 Task: Find a place to stay in Nev'yansk, Russia, for 5 guests from 2nd to 9th June, with a price range of ₹7000 to ₹13000, 2 bedrooms, 5 beds, 2 bathrooms, Wifi, Washing machine, and self check-in.
Action: Mouse moved to (502, 119)
Screenshot: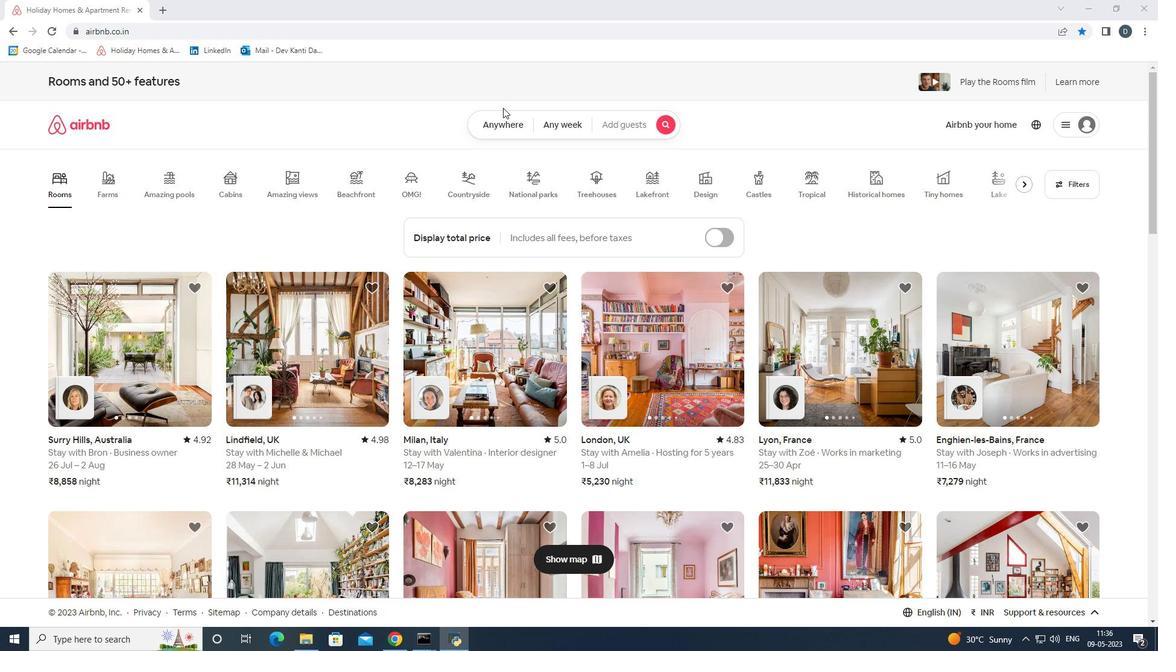
Action: Mouse pressed left at (502, 119)
Screenshot: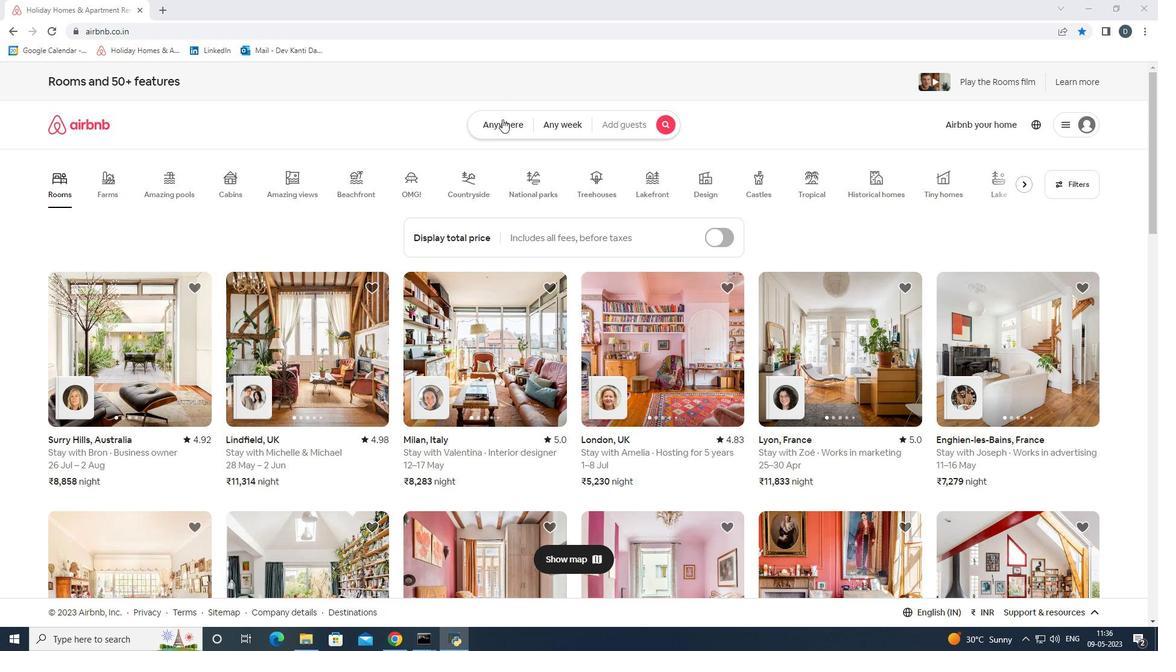 
Action: Mouse moved to (427, 171)
Screenshot: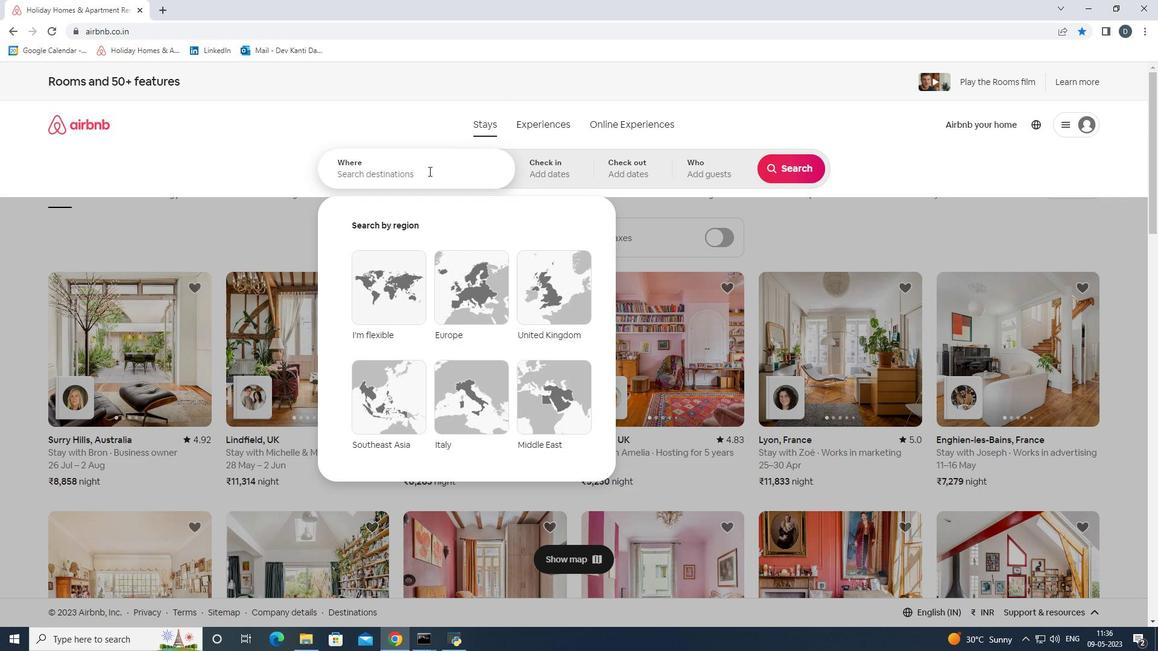 
Action: Mouse pressed left at (427, 171)
Screenshot: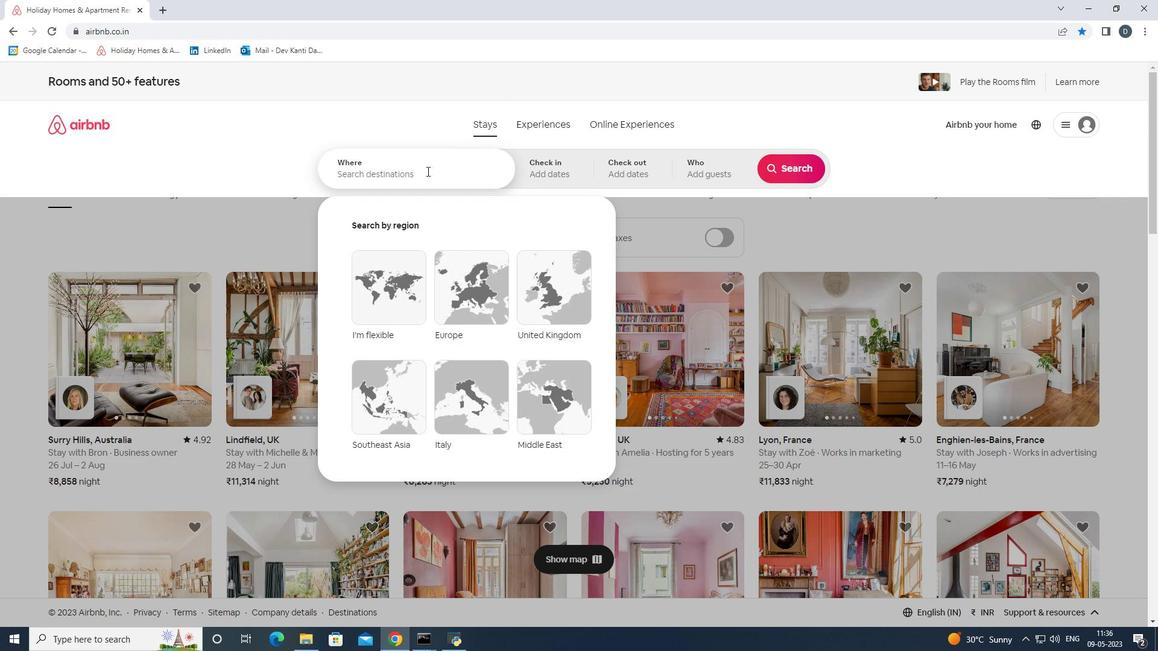 
Action: Key pressed <Key.shift>Nev'<Key.shift><Key.shift><Key.shift><Key.shift><Key.shift><Key.shift><Key.shift><Key.shift><Key.shift>yansk,<Key.shift><Key.shift><Key.shift><Key.shift><Key.shift><Key.shift><Key.shift><Key.shift><Key.shift><Key.shift><Key.shift><Key.shift><Key.shift><Key.shift>Russo<Key.backspace>ia<Key.enter>
Screenshot: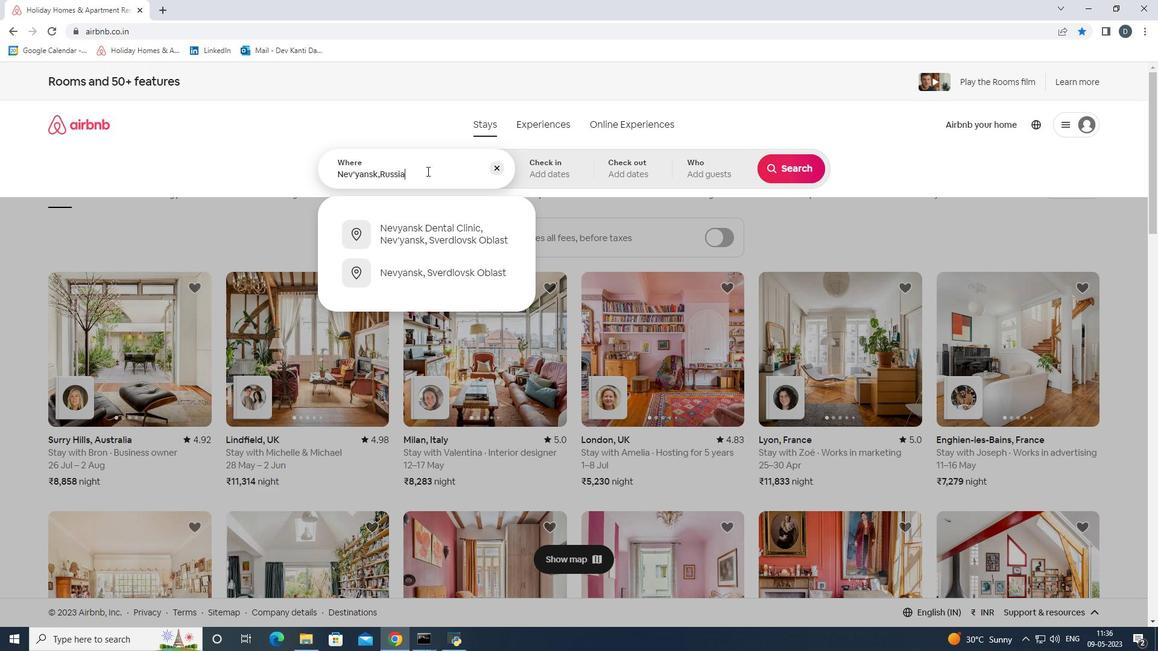 
Action: Mouse moved to (744, 315)
Screenshot: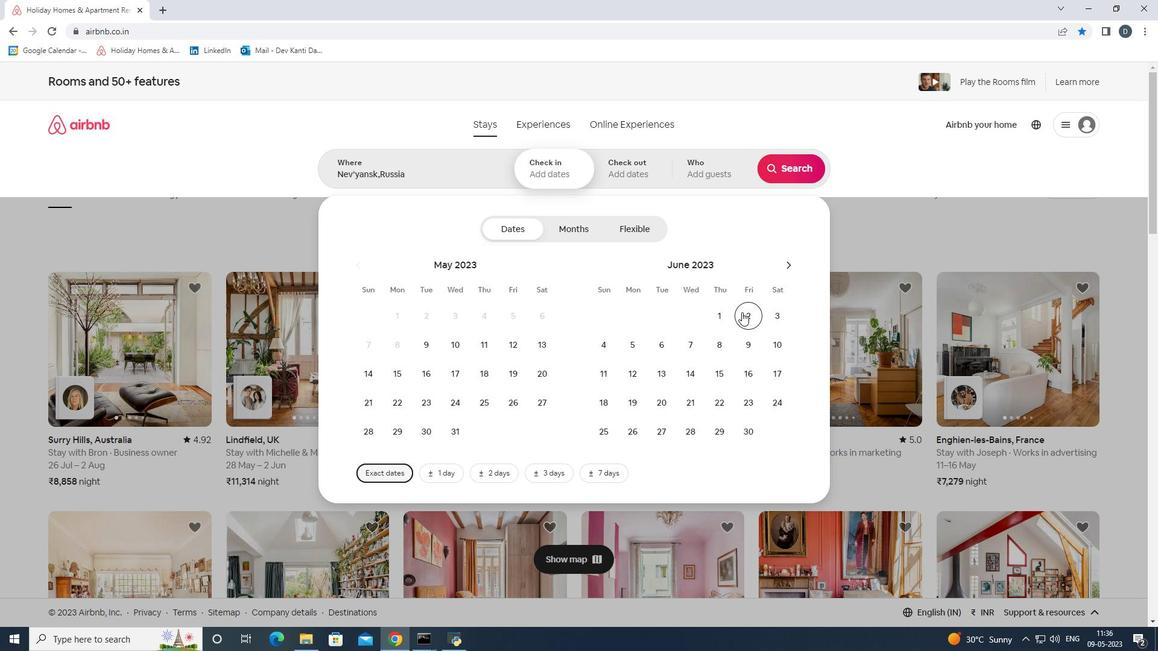 
Action: Mouse pressed left at (744, 315)
Screenshot: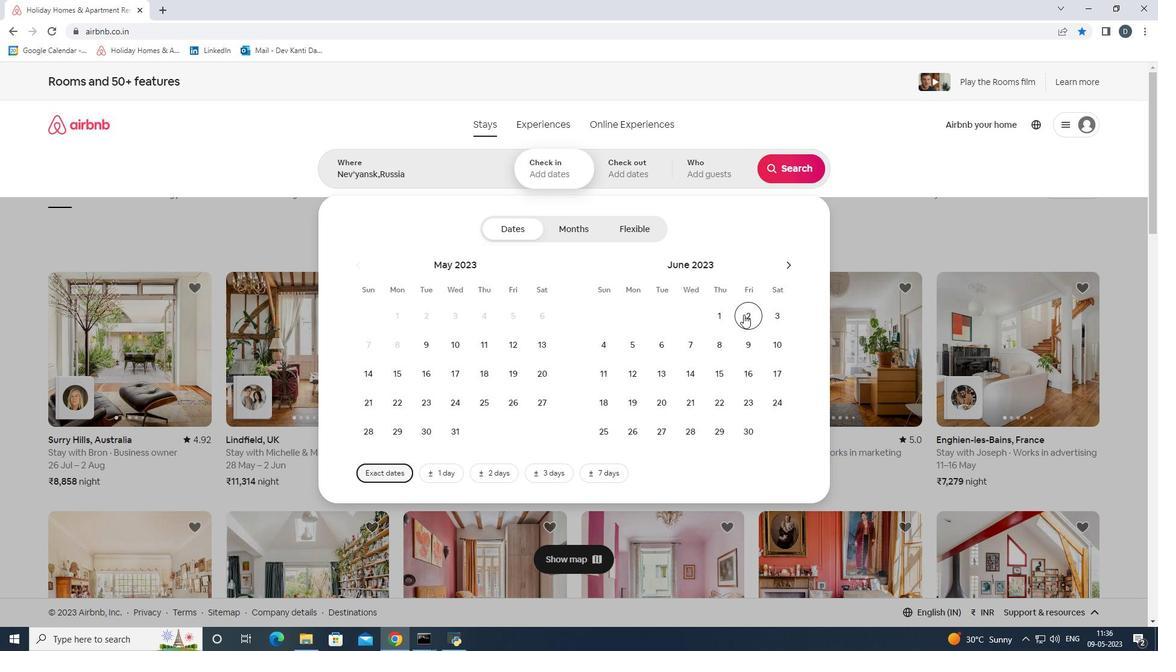 
Action: Mouse moved to (745, 340)
Screenshot: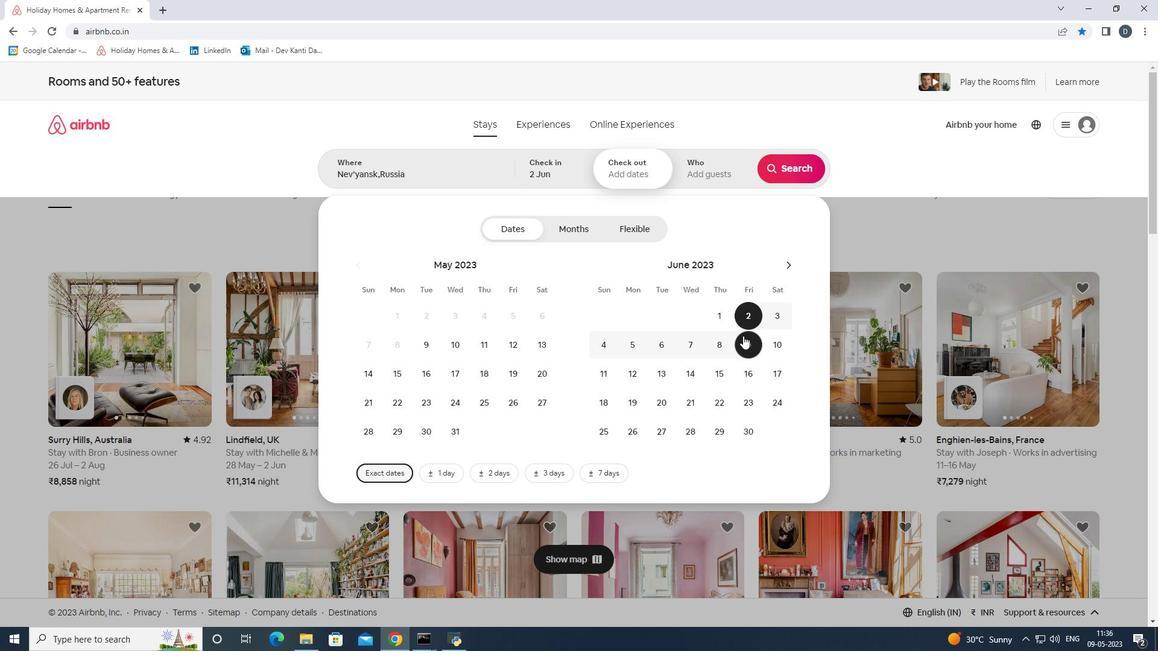 
Action: Mouse pressed left at (745, 340)
Screenshot: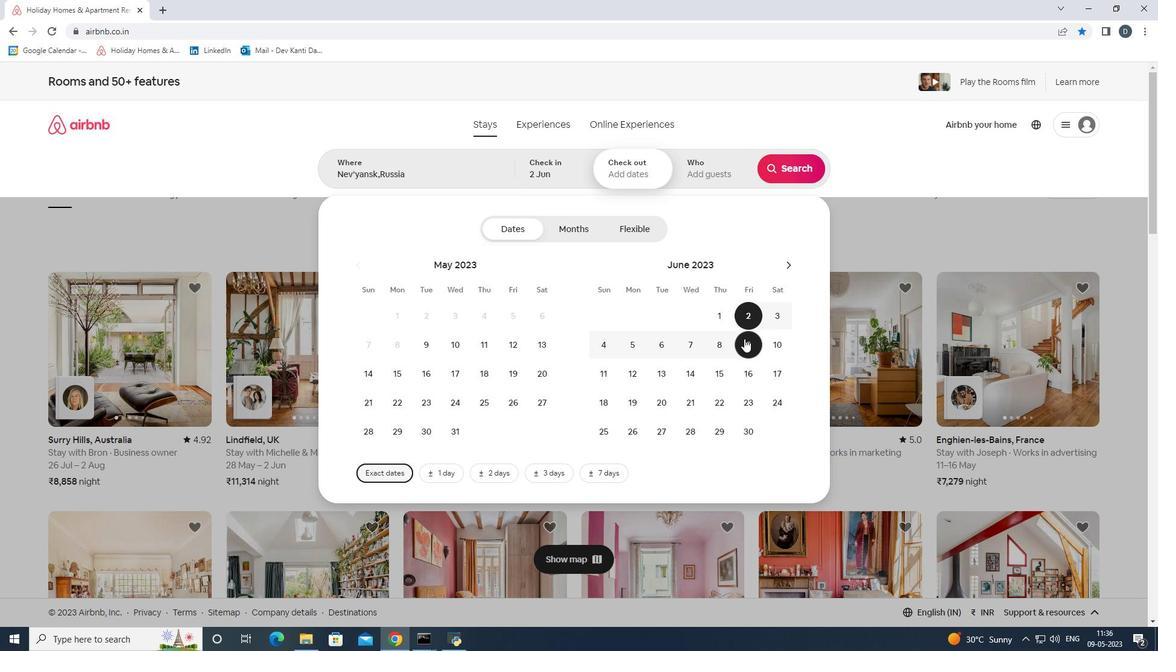 
Action: Mouse moved to (715, 179)
Screenshot: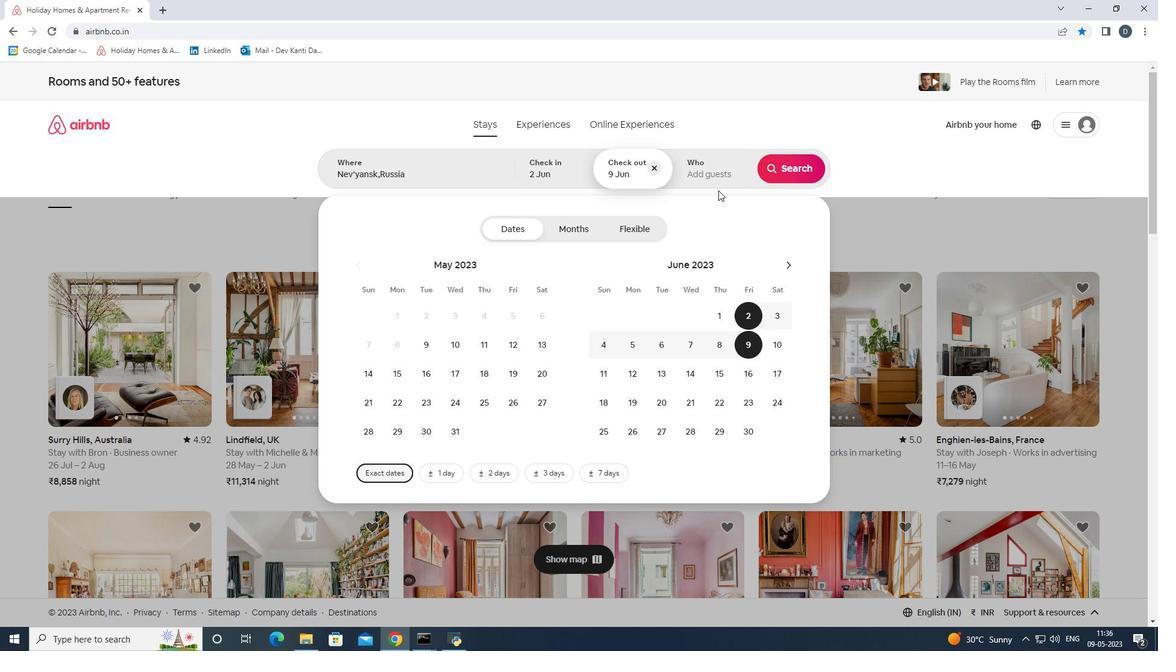 
Action: Mouse pressed left at (715, 179)
Screenshot: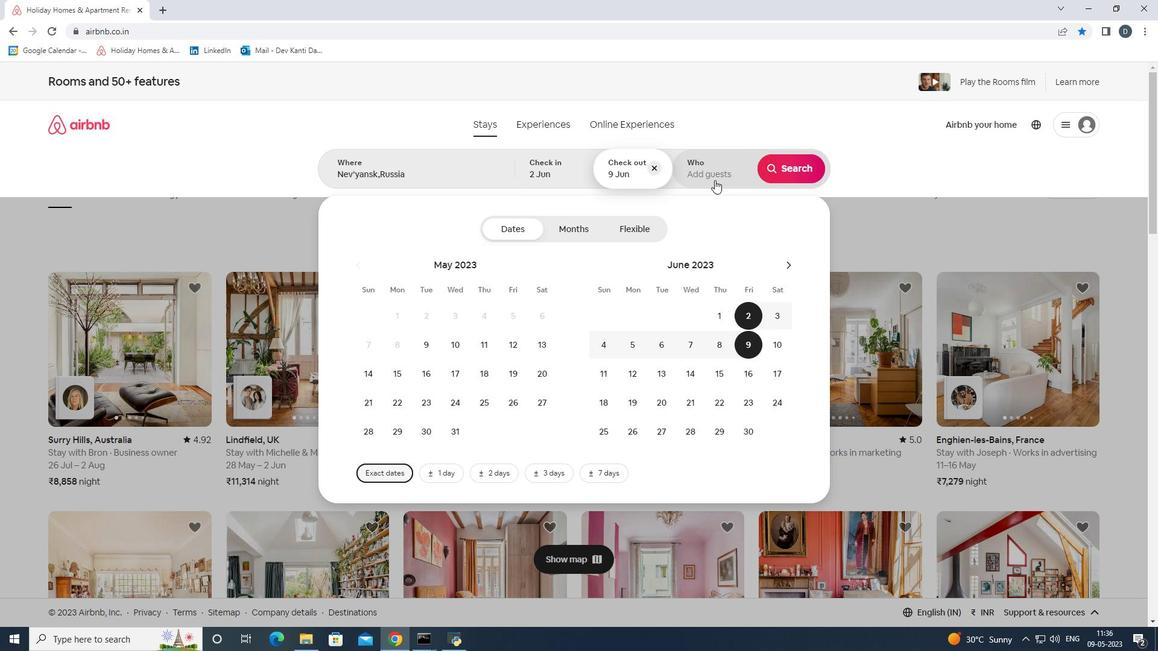
Action: Mouse moved to (793, 234)
Screenshot: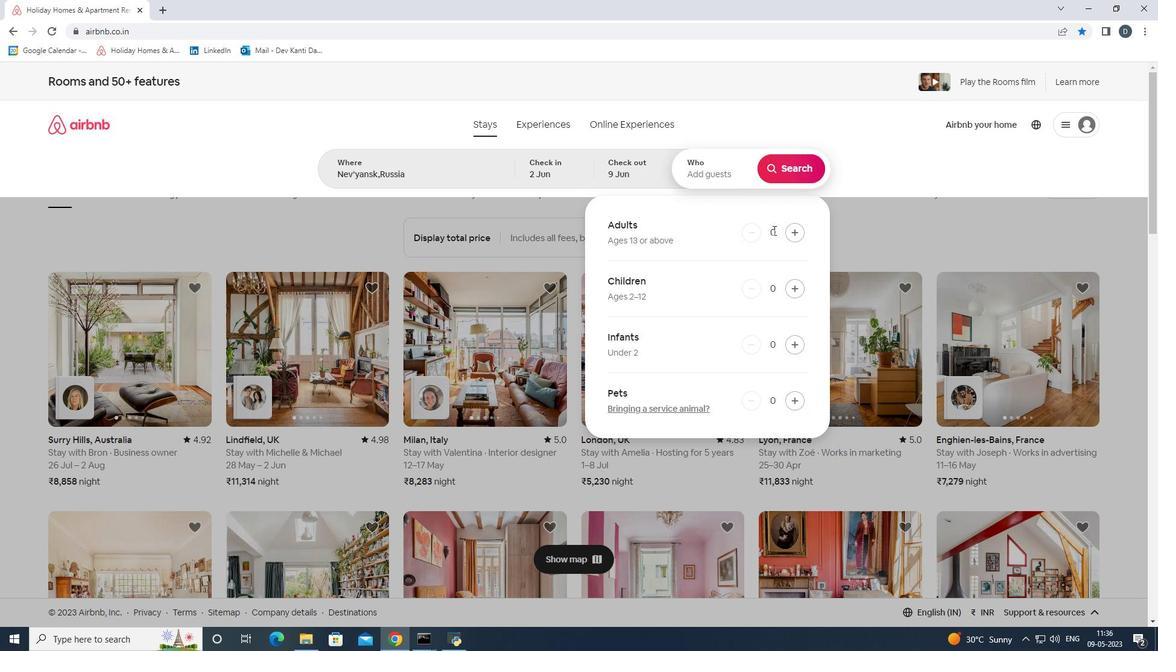 
Action: Mouse pressed left at (793, 234)
Screenshot: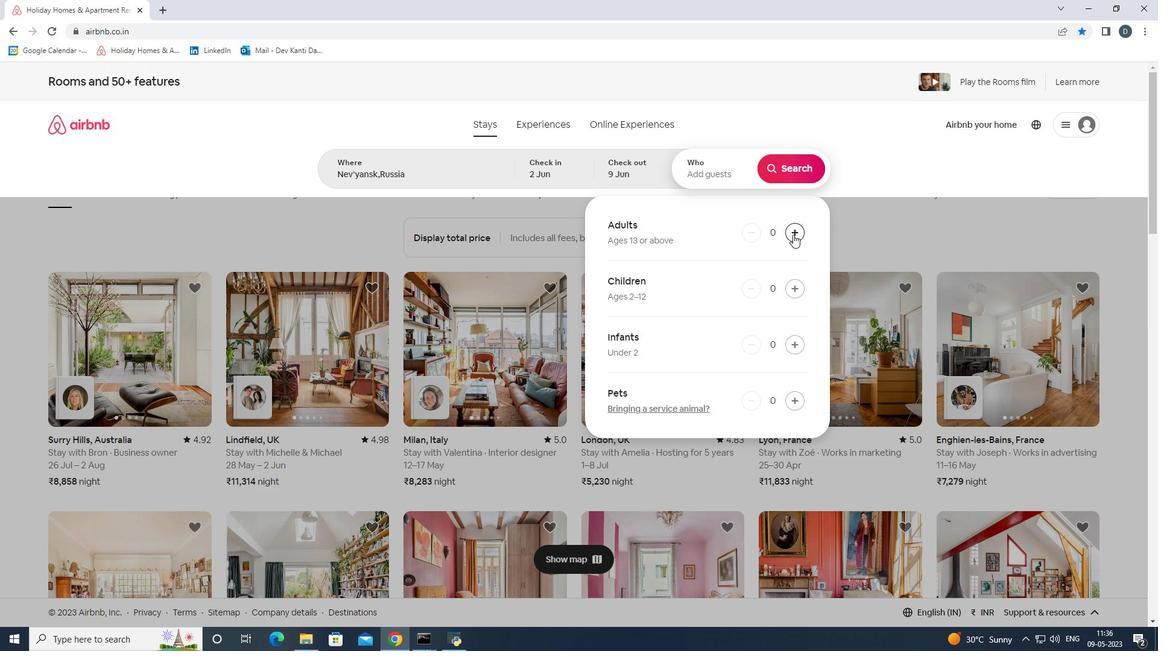 
Action: Mouse pressed left at (793, 234)
Screenshot: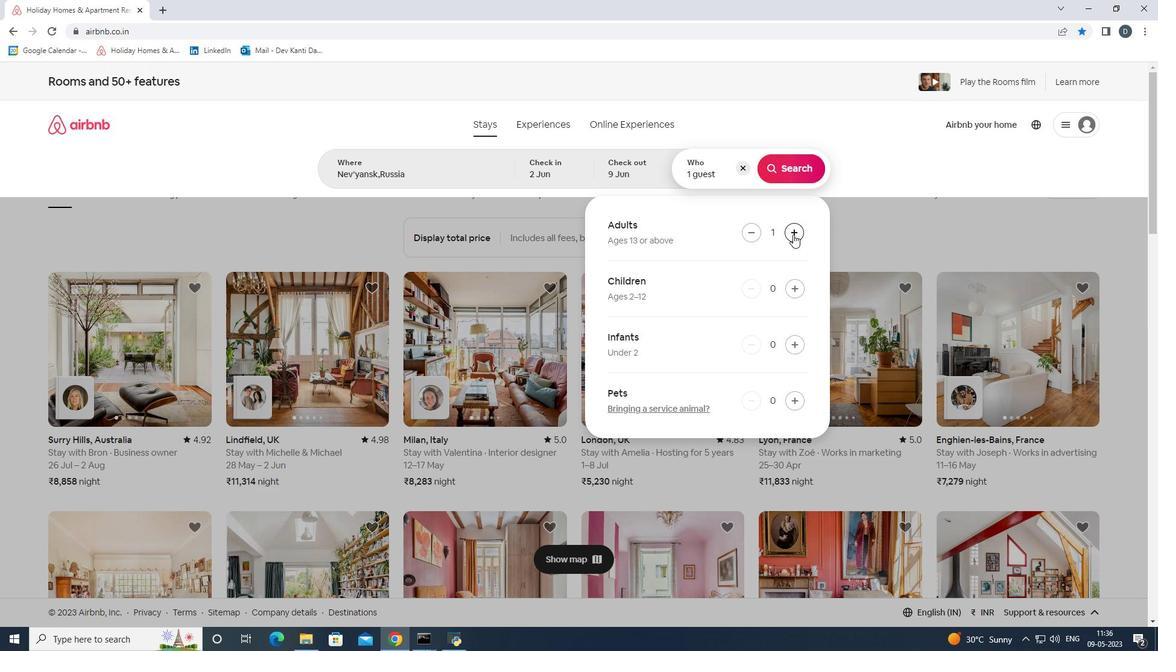 
Action: Mouse pressed left at (793, 234)
Screenshot: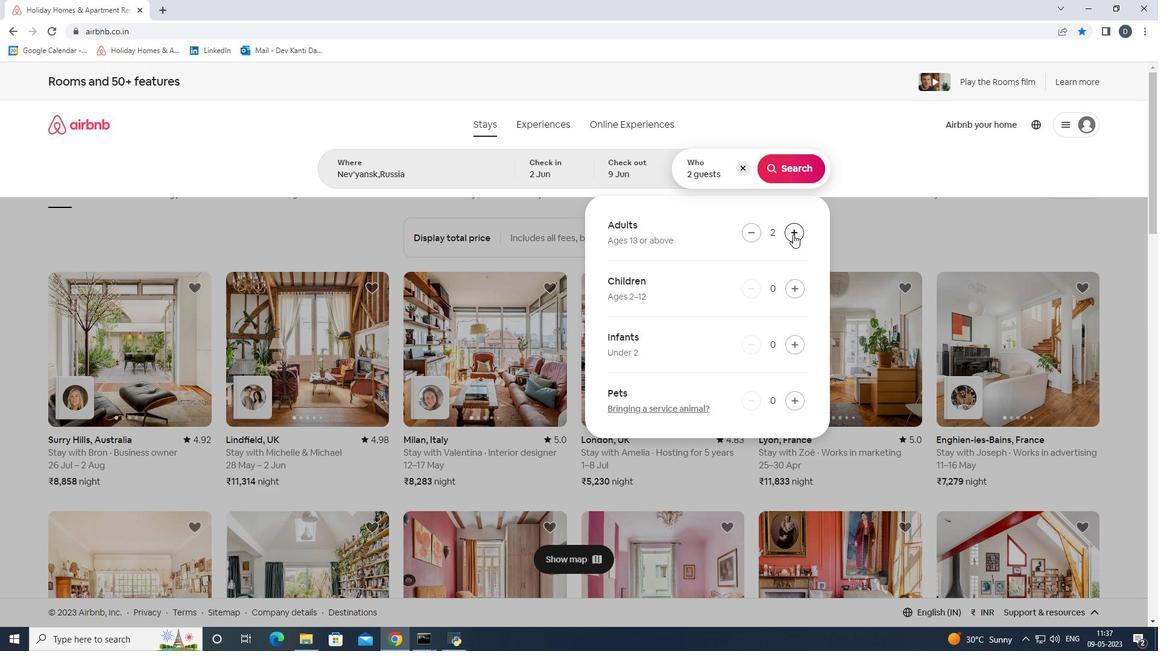 
Action: Mouse pressed left at (793, 234)
Screenshot: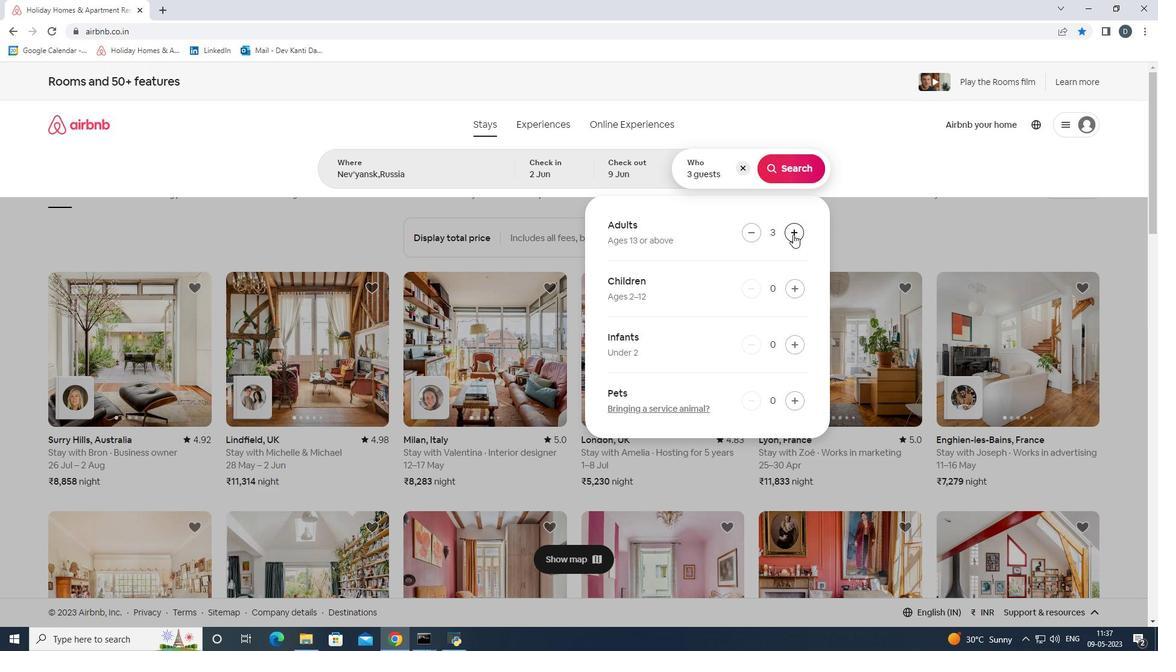 
Action: Mouse pressed left at (793, 234)
Screenshot: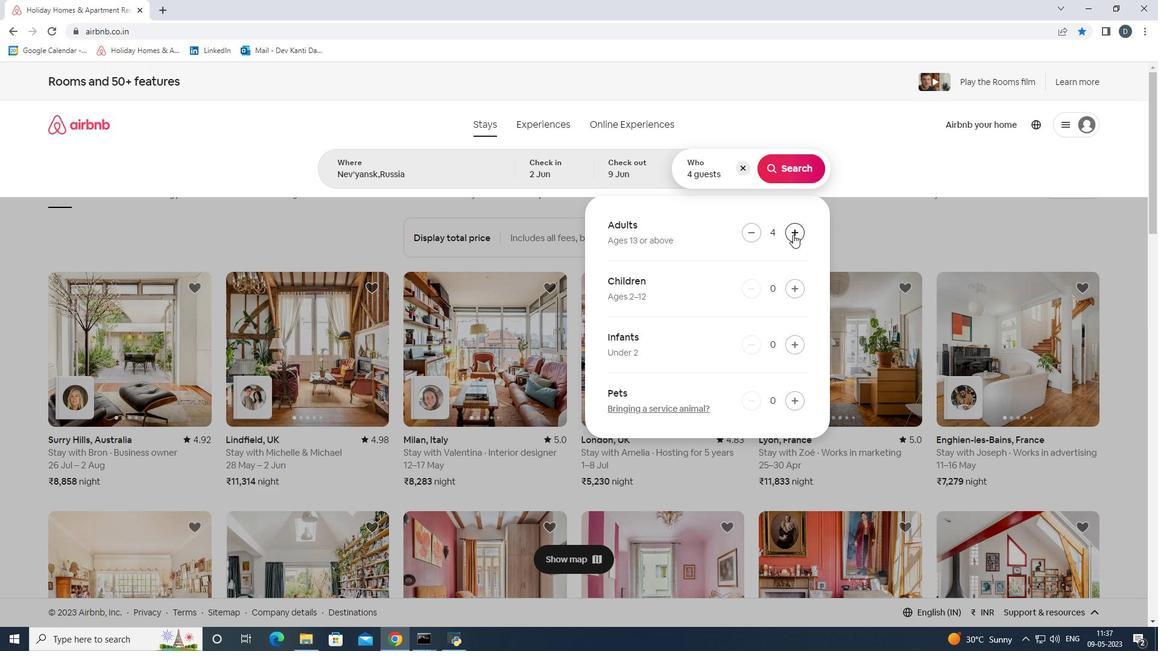 
Action: Mouse moved to (794, 167)
Screenshot: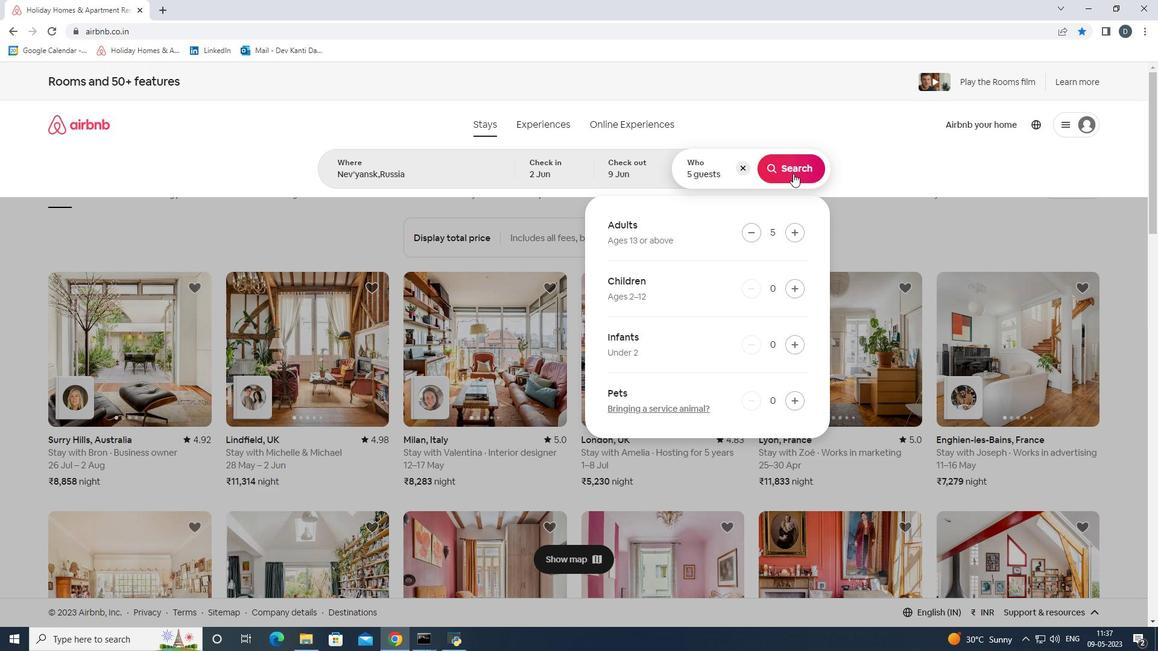 
Action: Mouse pressed left at (794, 167)
Screenshot: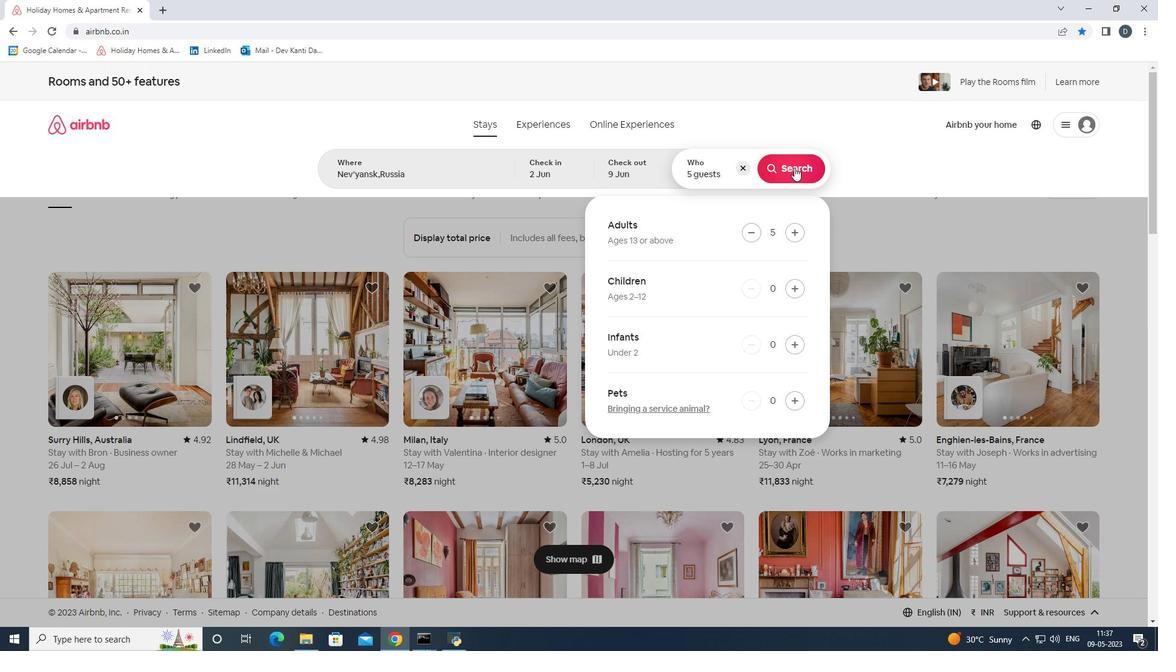 
Action: Mouse moved to (1098, 132)
Screenshot: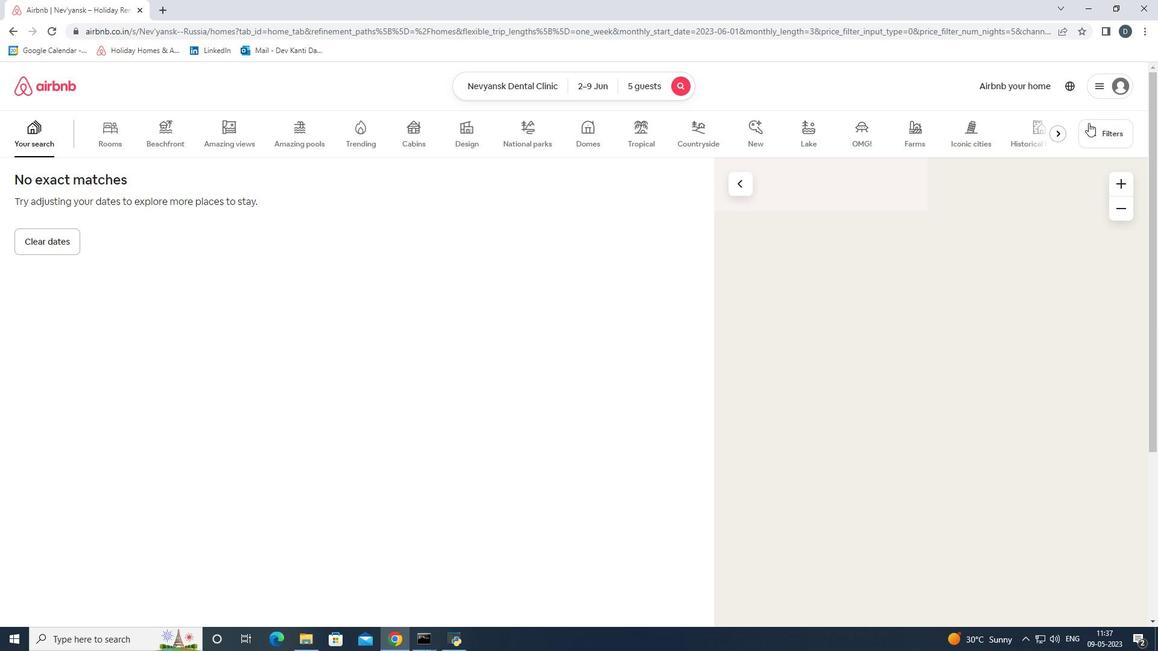 
Action: Mouse pressed left at (1098, 132)
Screenshot: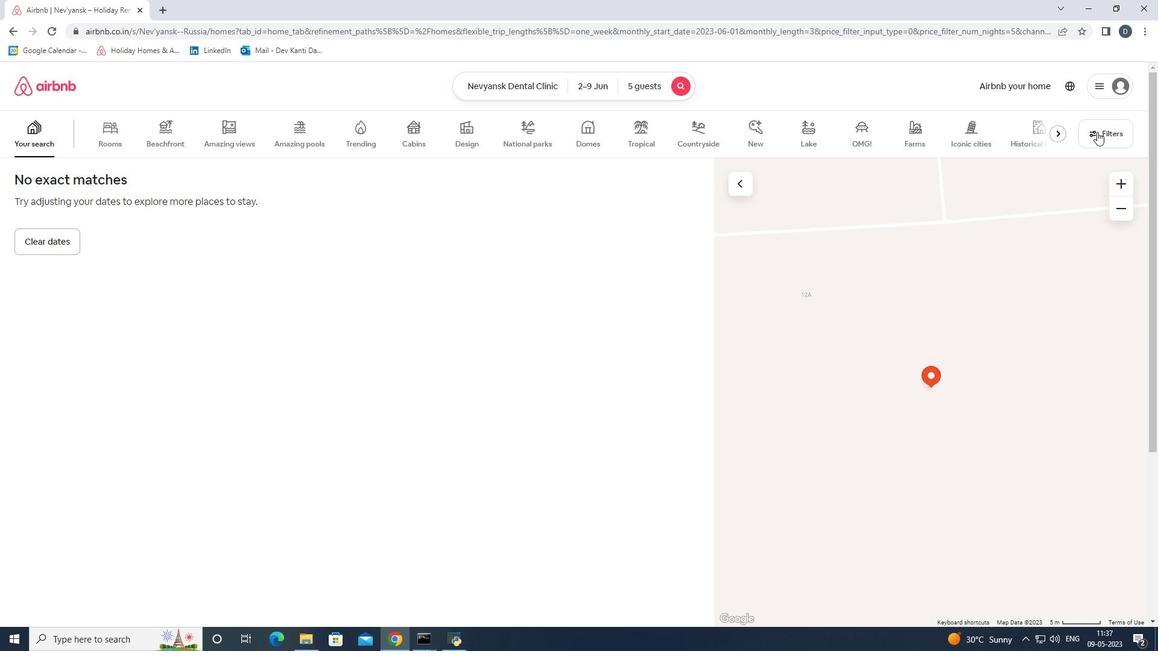 
Action: Mouse moved to (492, 426)
Screenshot: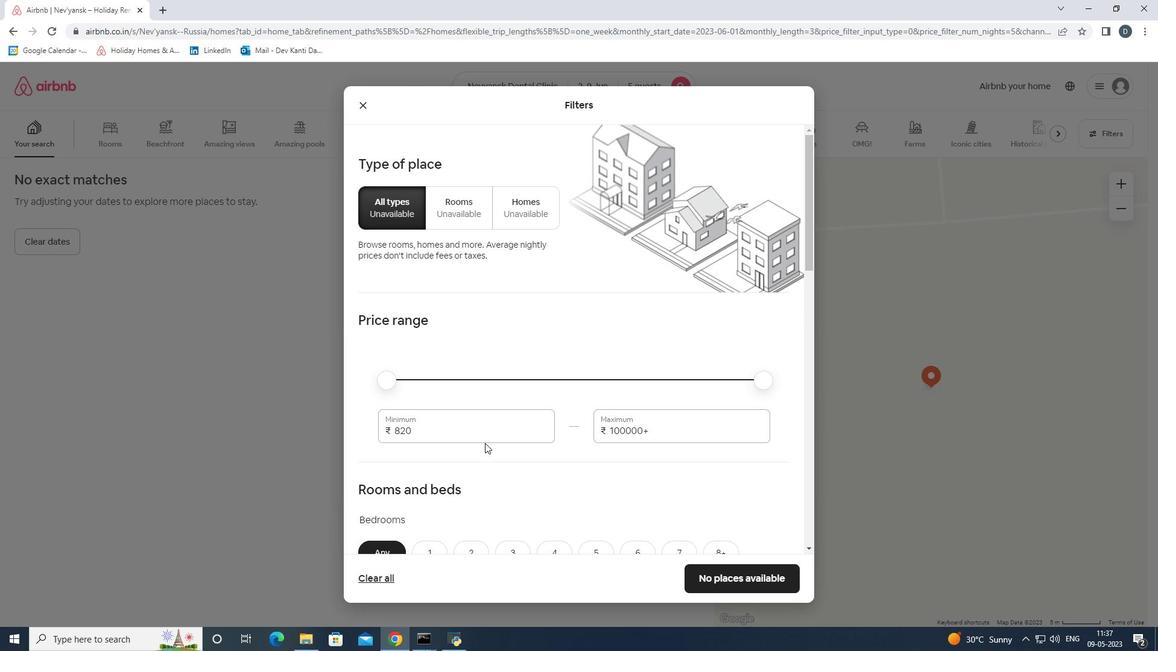 
Action: Mouse pressed left at (492, 426)
Screenshot: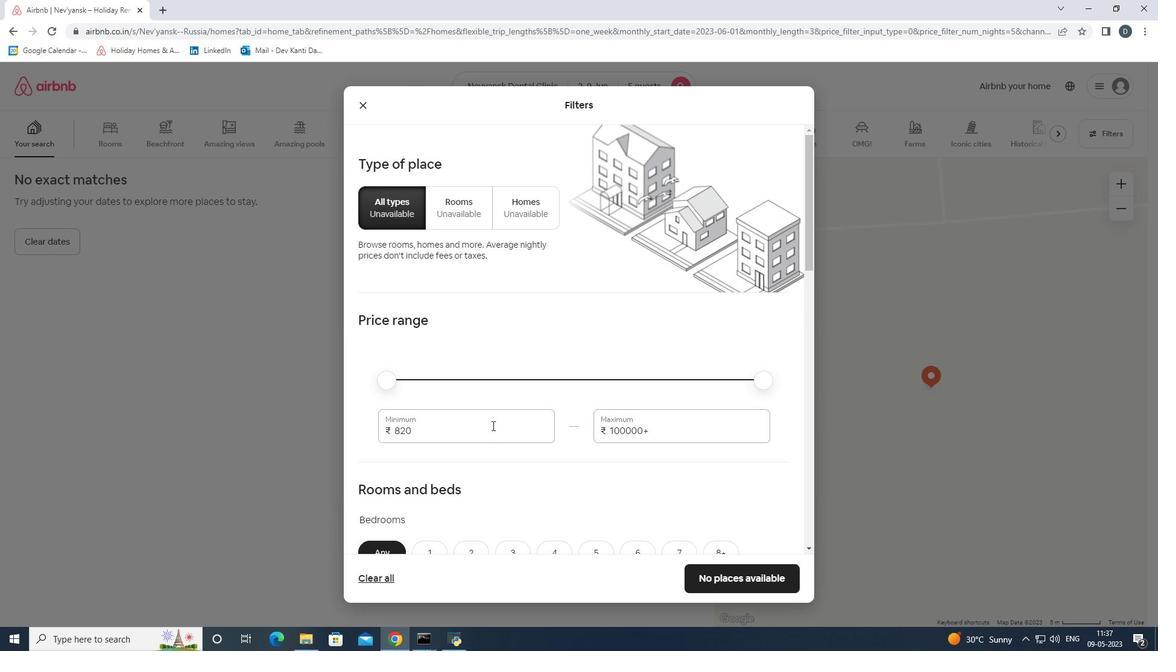 
Action: Mouse pressed left at (492, 426)
Screenshot: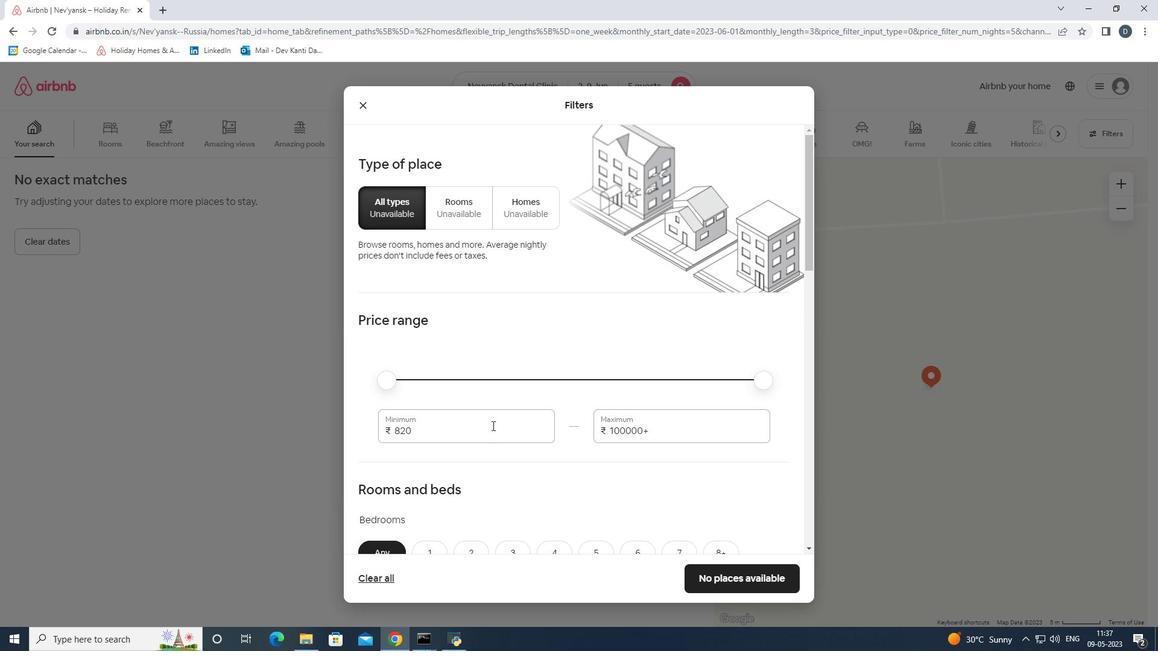 
Action: Key pressed 7000<Key.tab>13000
Screenshot: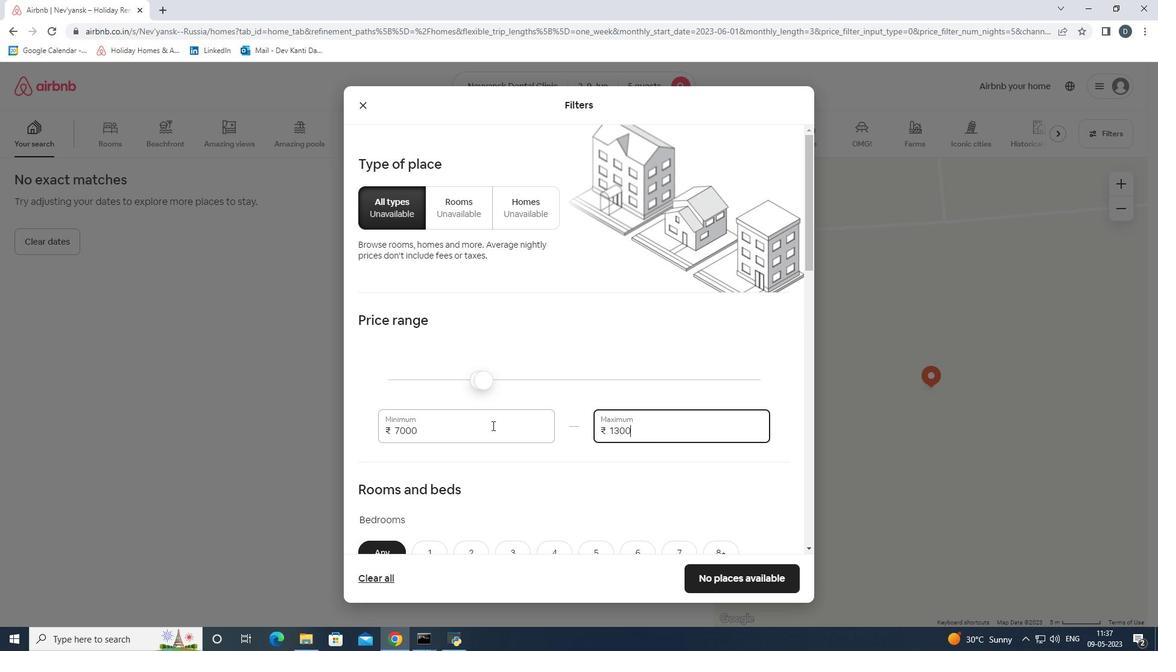 
Action: Mouse scrolled (492, 425) with delta (0, 0)
Screenshot: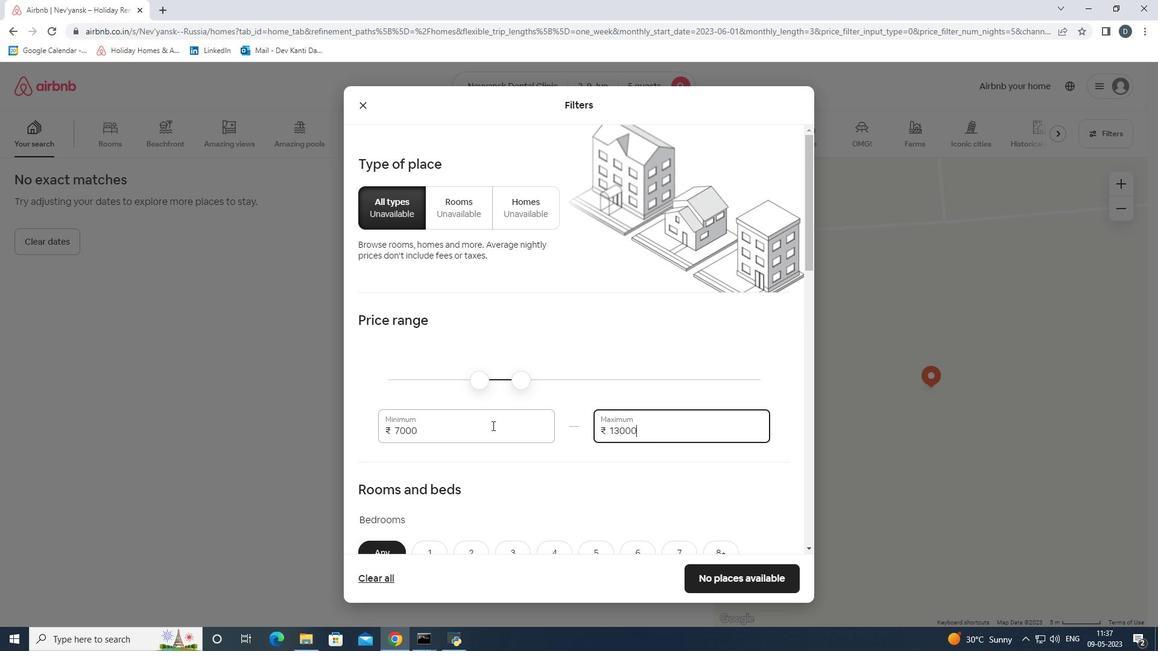 
Action: Mouse scrolled (492, 425) with delta (0, 0)
Screenshot: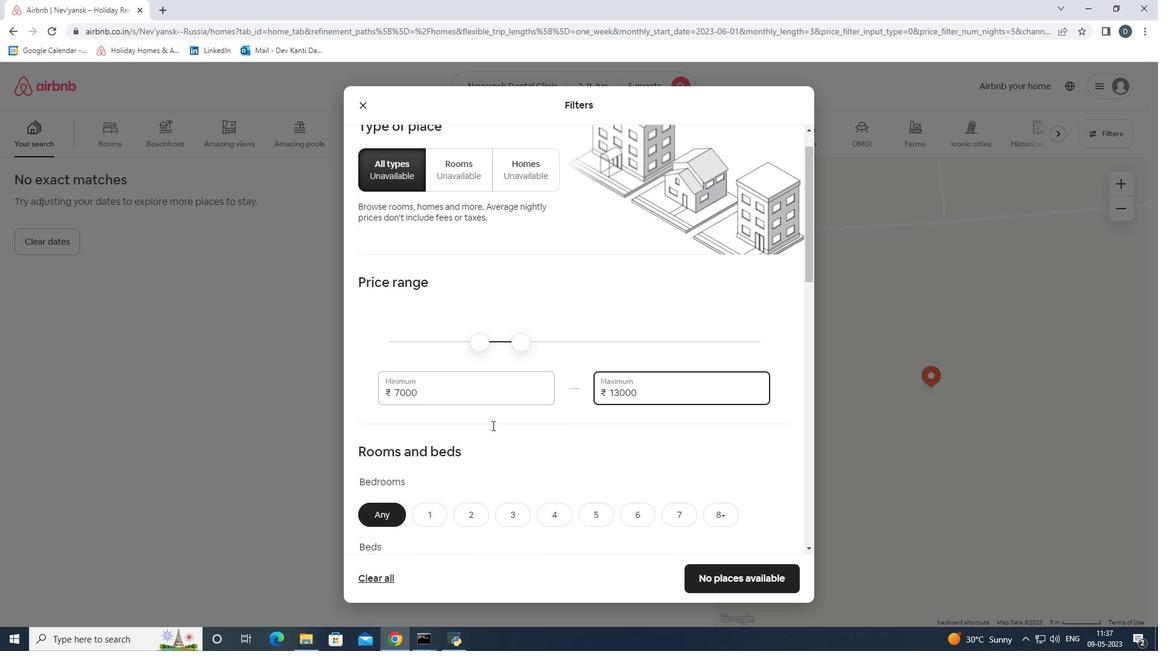 
Action: Mouse scrolled (492, 425) with delta (0, 0)
Screenshot: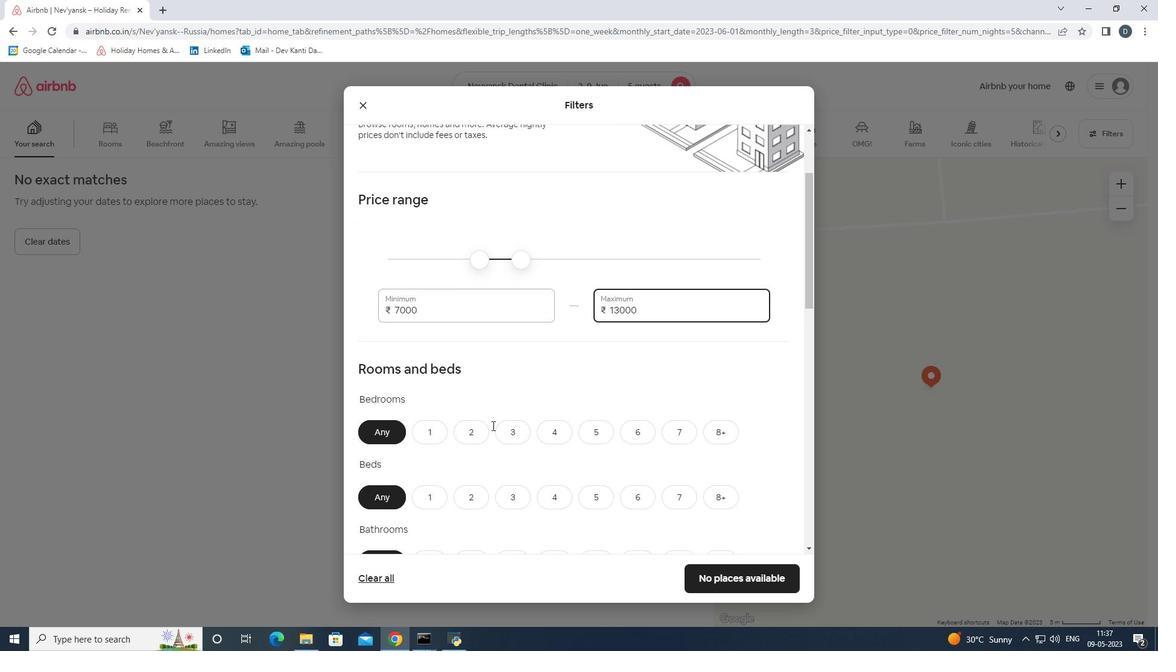 
Action: Mouse moved to (476, 376)
Screenshot: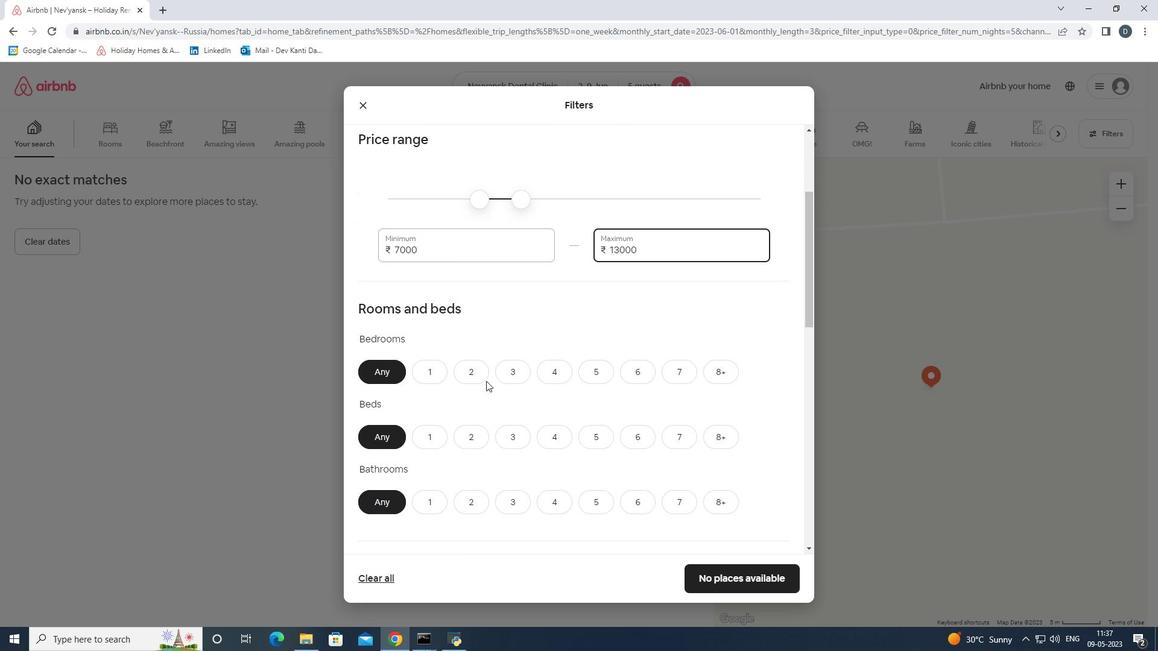 
Action: Mouse pressed left at (476, 376)
Screenshot: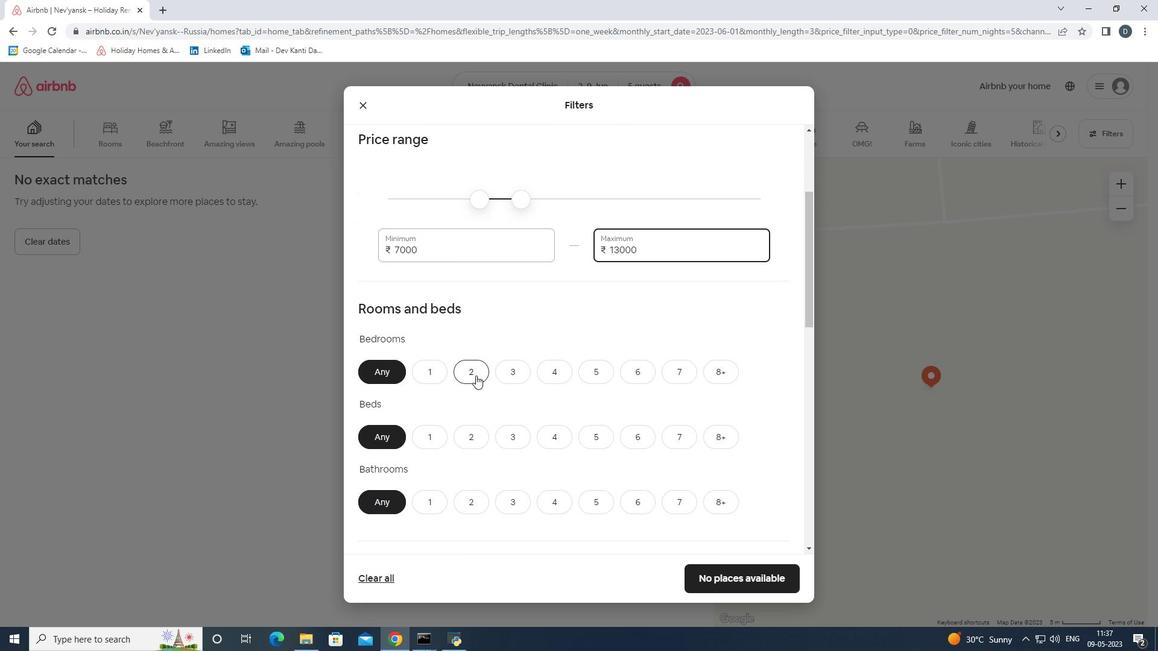 
Action: Mouse moved to (593, 438)
Screenshot: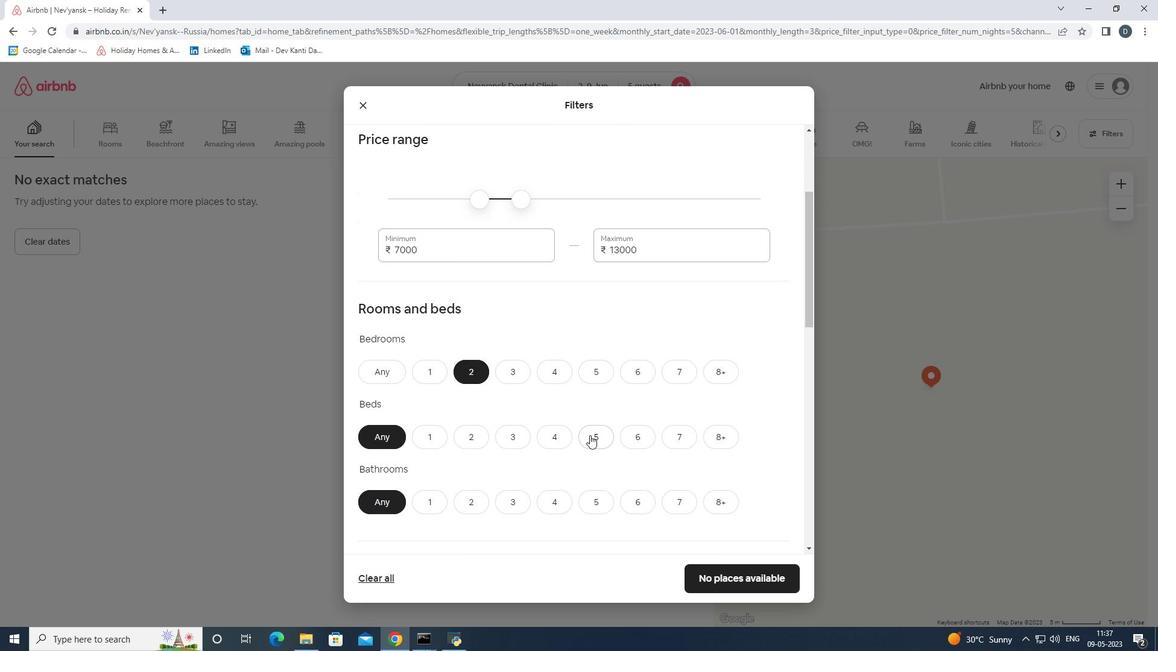 
Action: Mouse pressed left at (593, 438)
Screenshot: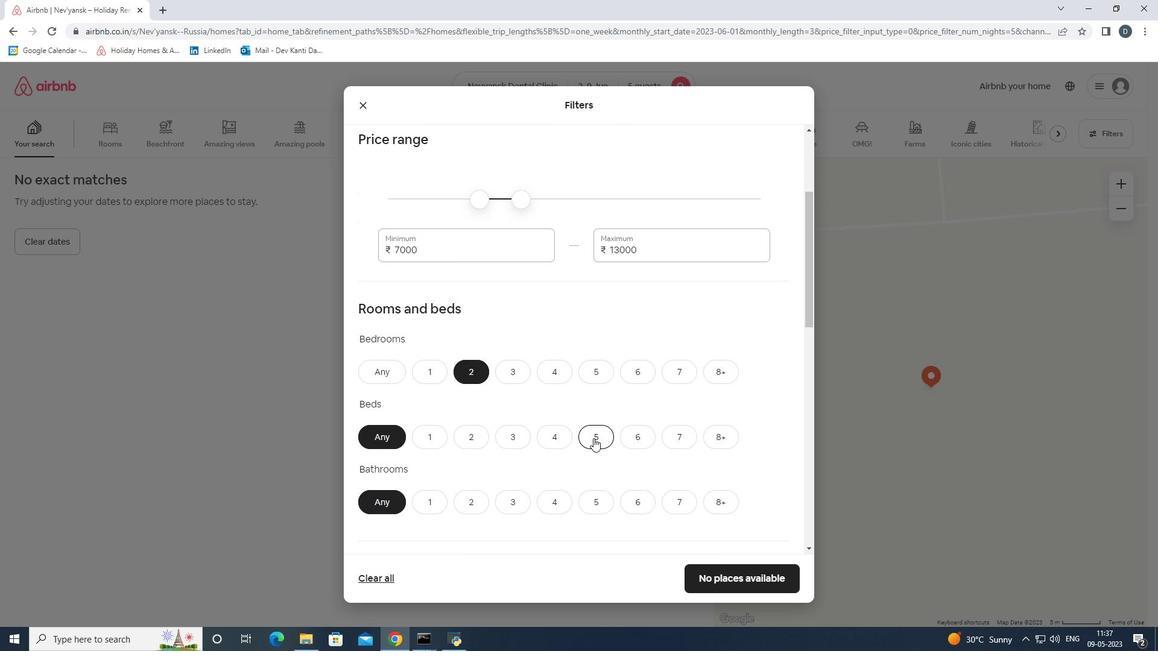
Action: Mouse moved to (471, 504)
Screenshot: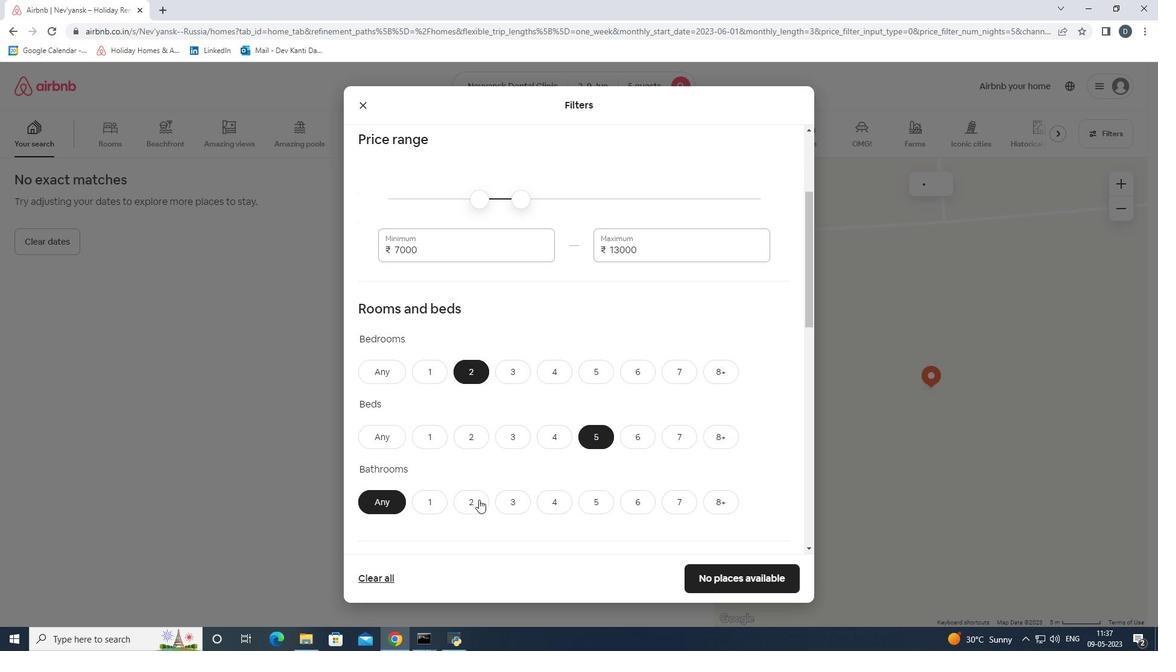 
Action: Mouse pressed left at (471, 504)
Screenshot: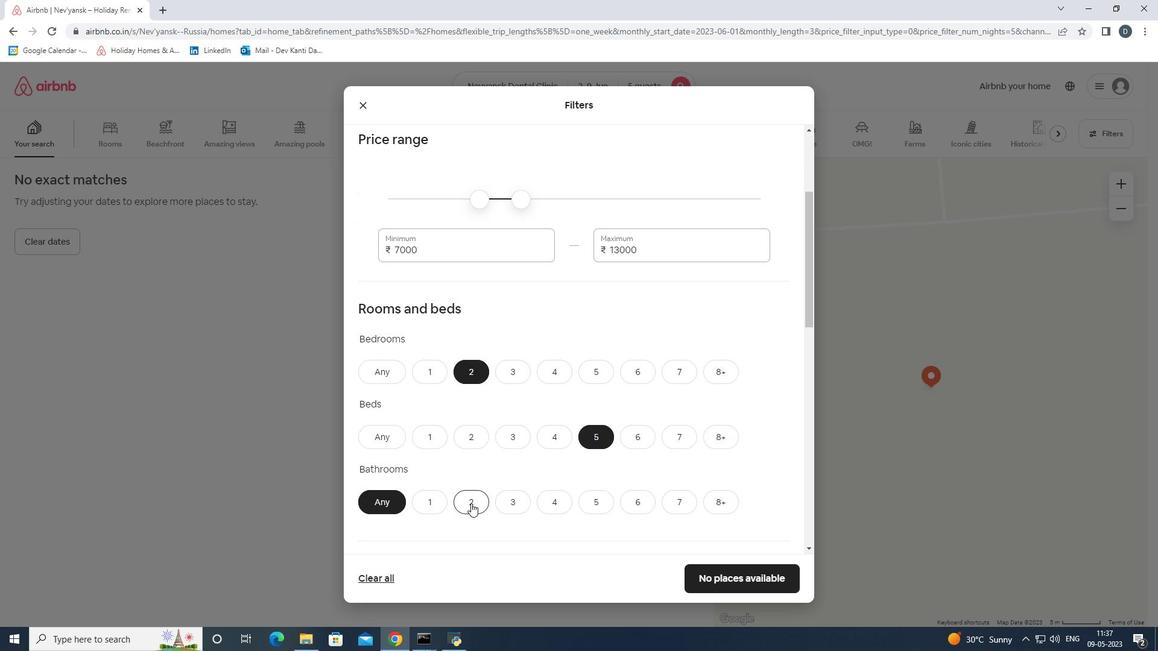 
Action: Mouse moved to (490, 488)
Screenshot: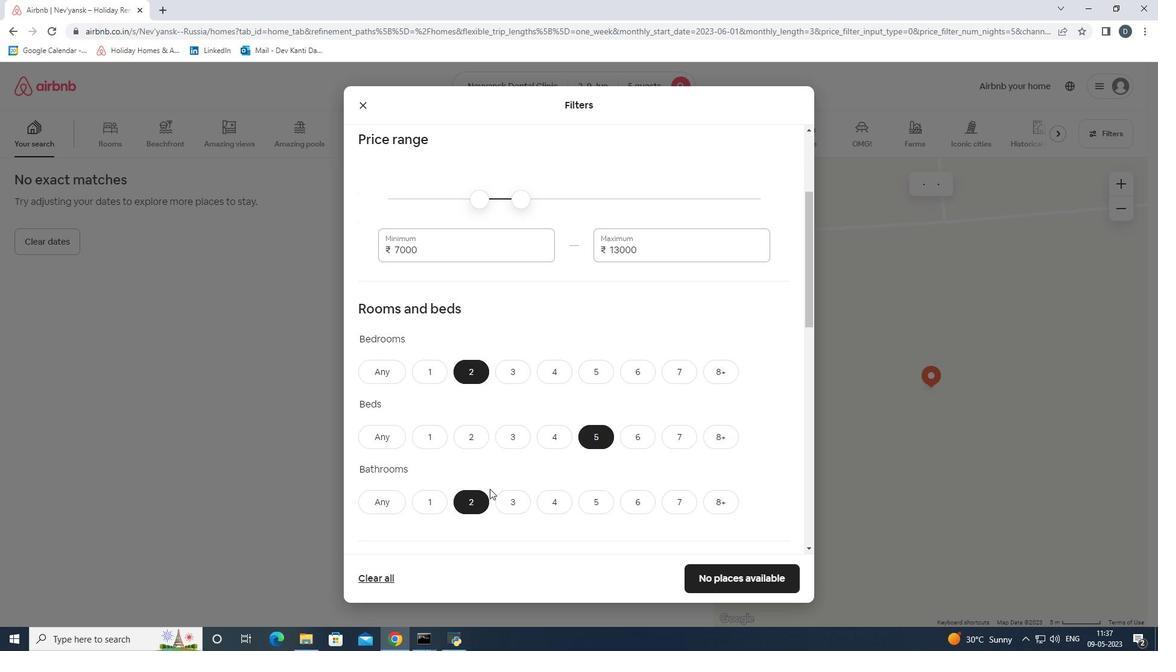 
Action: Mouse scrolled (490, 487) with delta (0, 0)
Screenshot: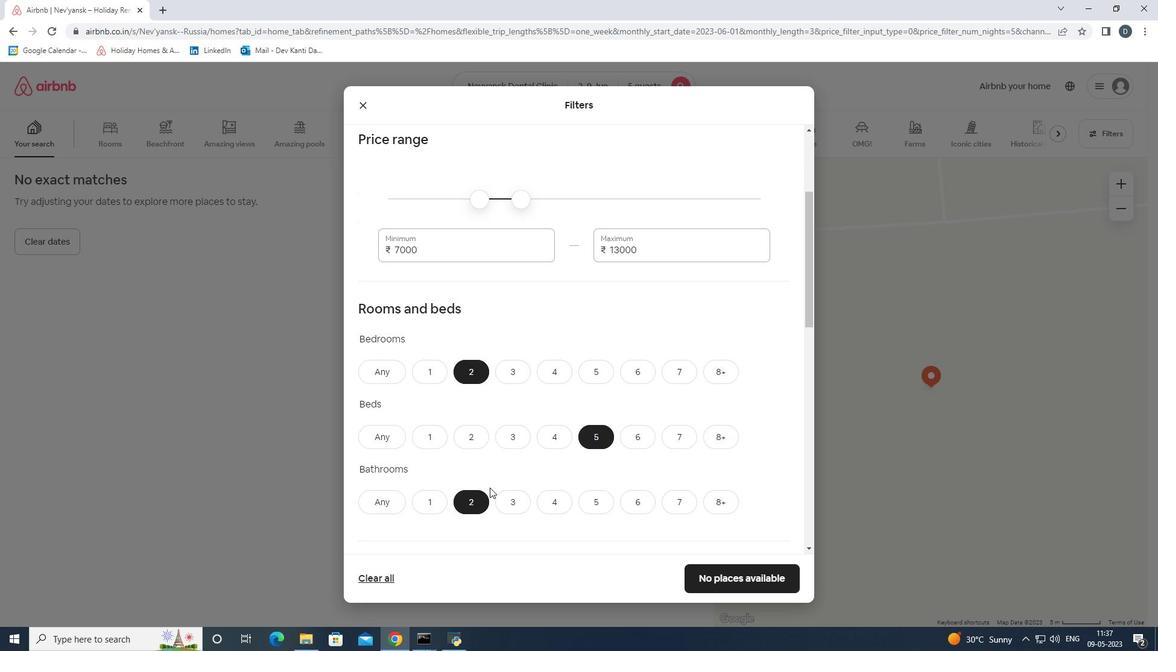 
Action: Mouse scrolled (490, 487) with delta (0, 0)
Screenshot: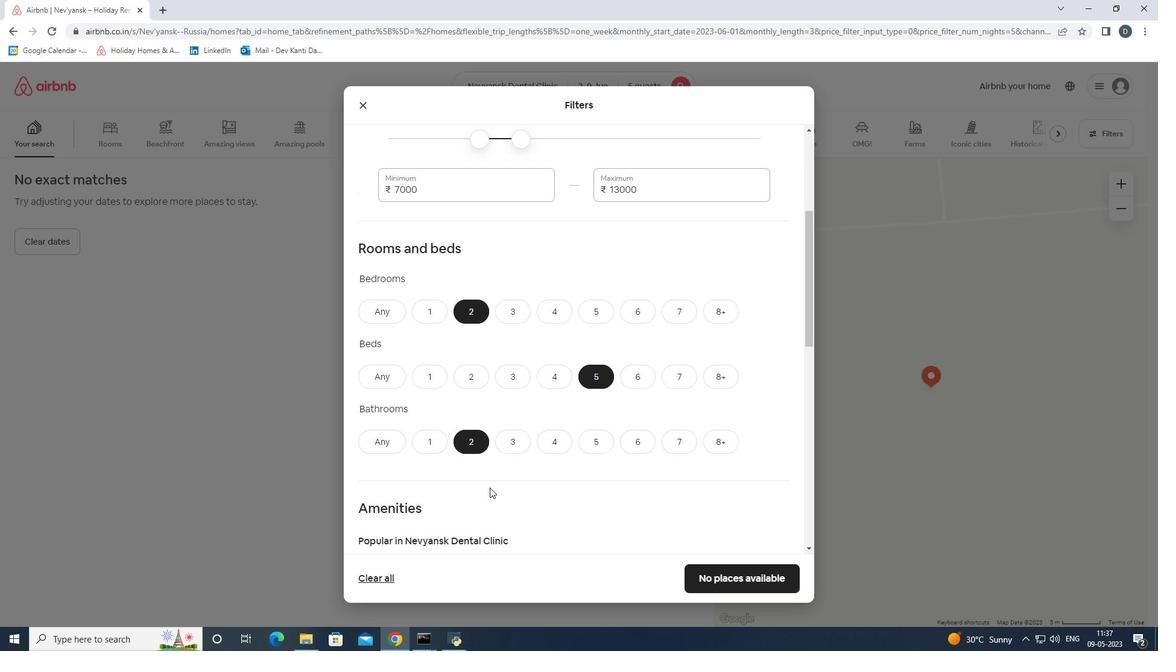 
Action: Mouse scrolled (490, 487) with delta (0, 0)
Screenshot: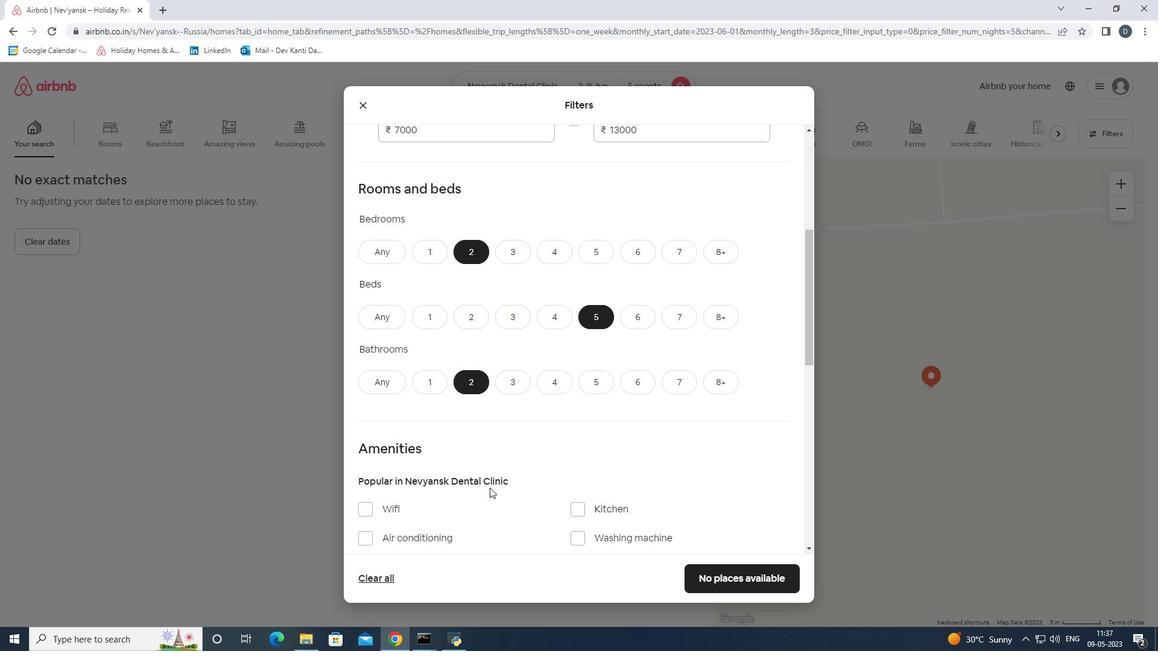 
Action: Mouse scrolled (490, 487) with delta (0, 0)
Screenshot: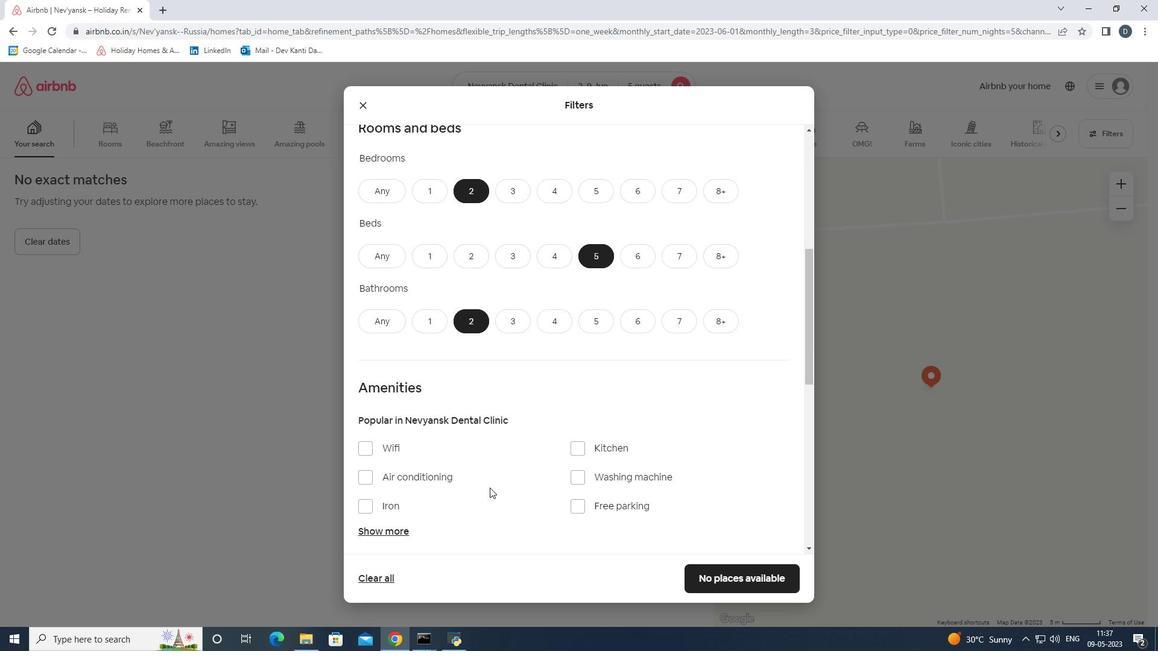 
Action: Mouse moved to (394, 393)
Screenshot: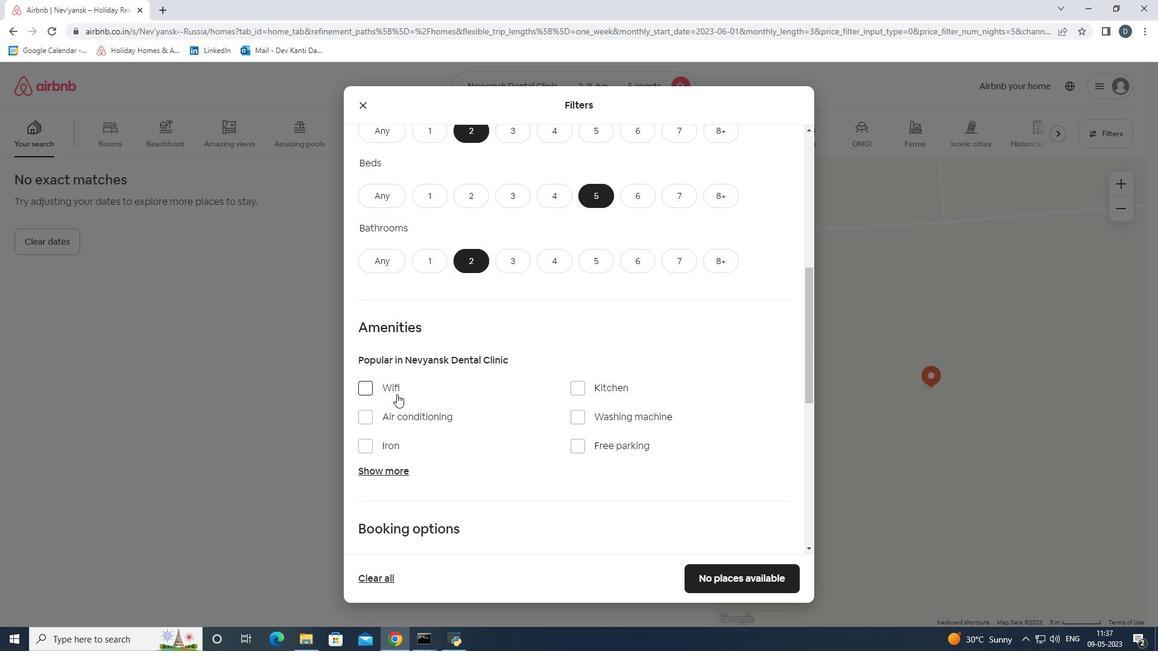 
Action: Mouse pressed left at (394, 393)
Screenshot: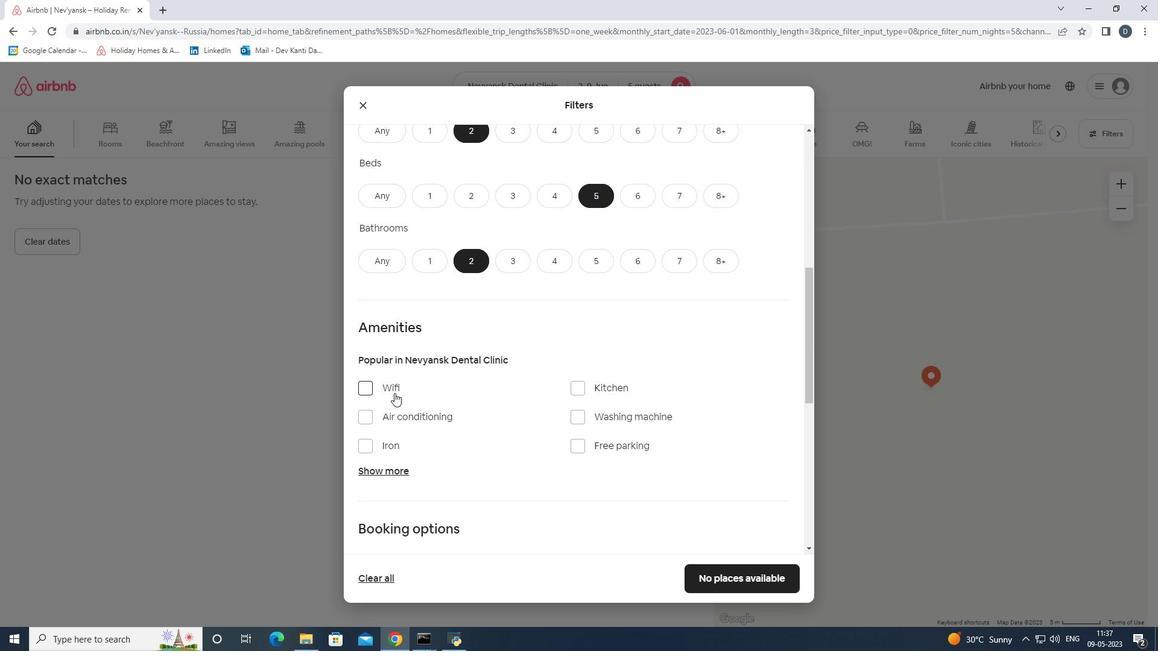 
Action: Mouse moved to (590, 415)
Screenshot: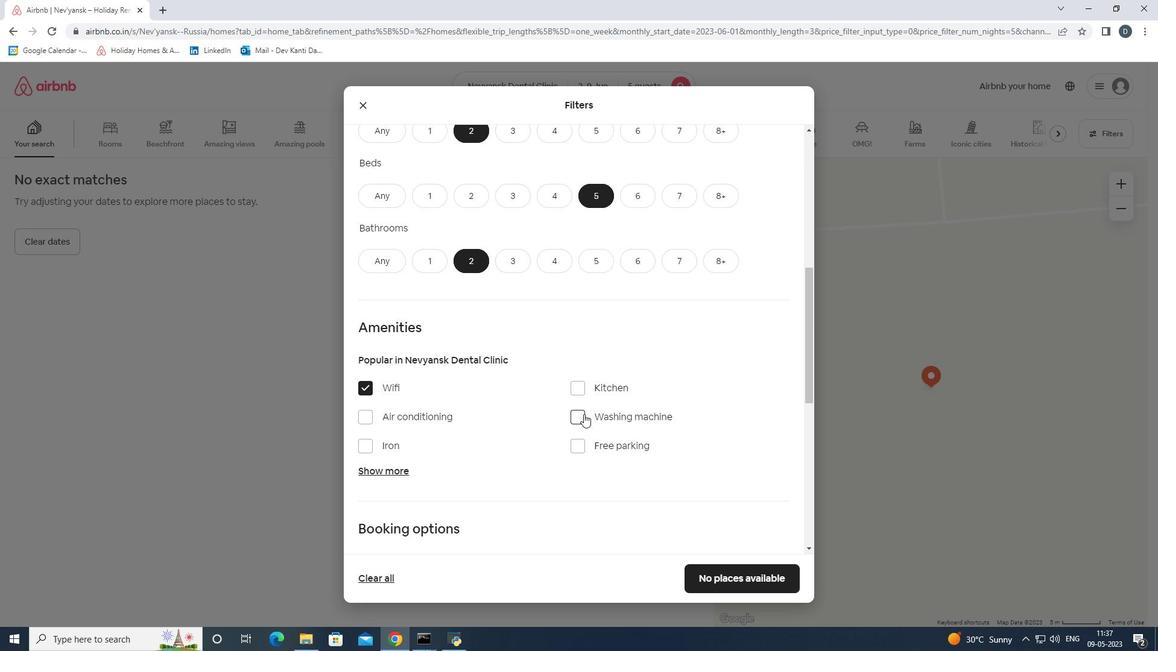 
Action: Mouse pressed left at (590, 415)
Screenshot: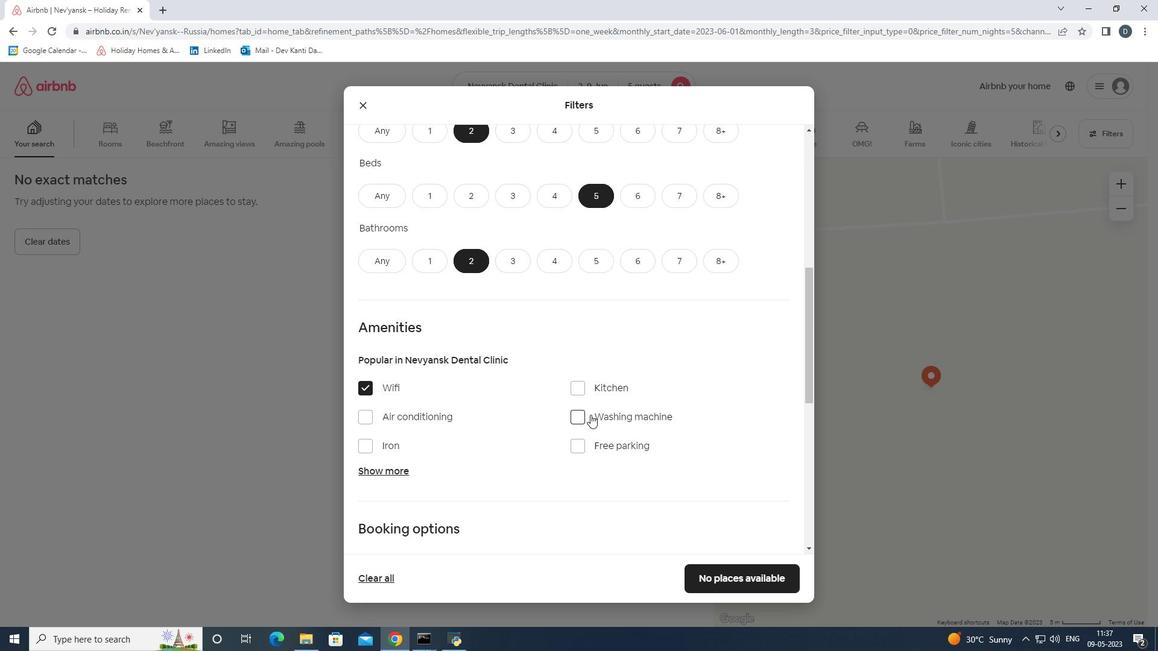 
Action: Mouse scrolled (590, 414) with delta (0, 0)
Screenshot: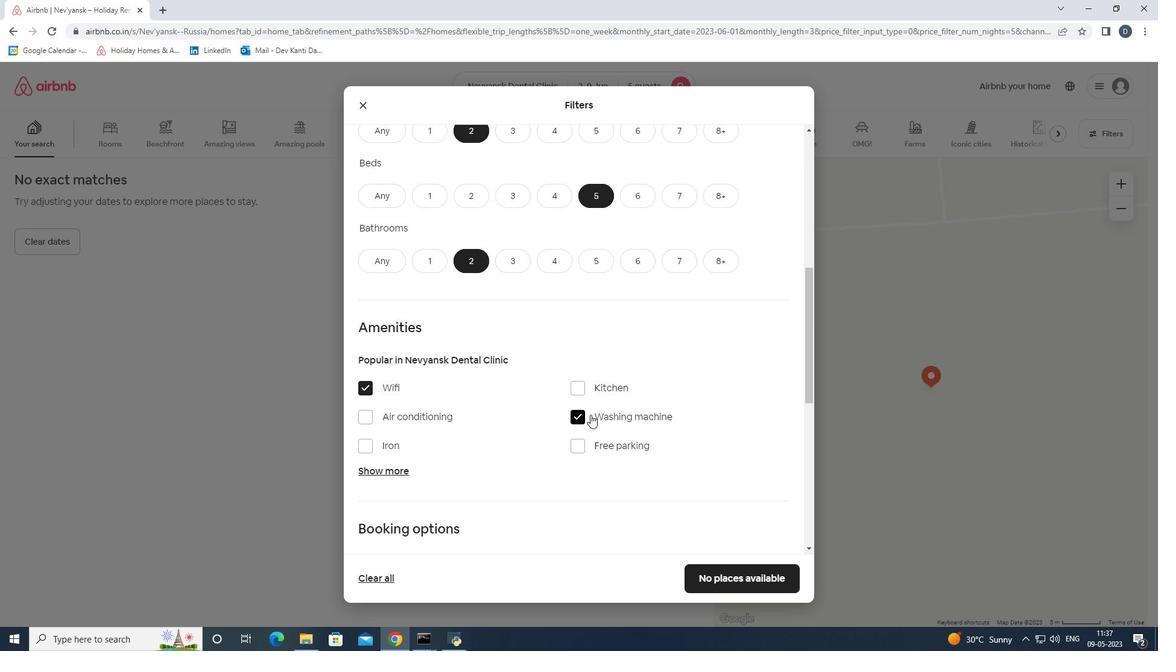 
Action: Mouse scrolled (590, 414) with delta (0, 0)
Screenshot: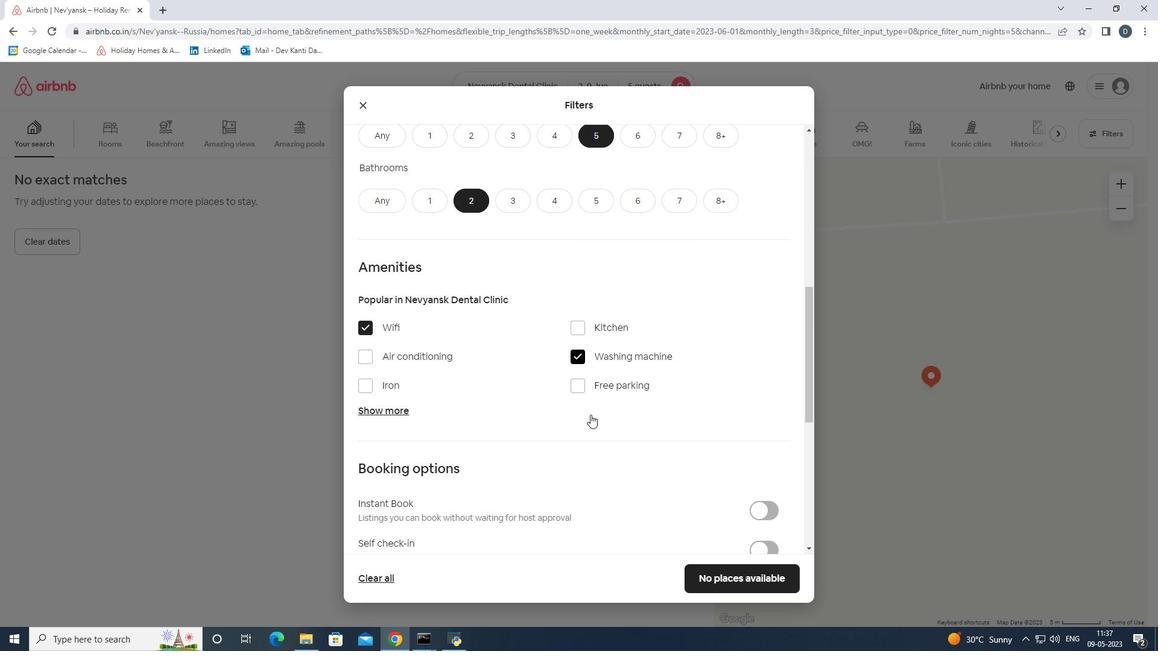 
Action: Mouse moved to (699, 425)
Screenshot: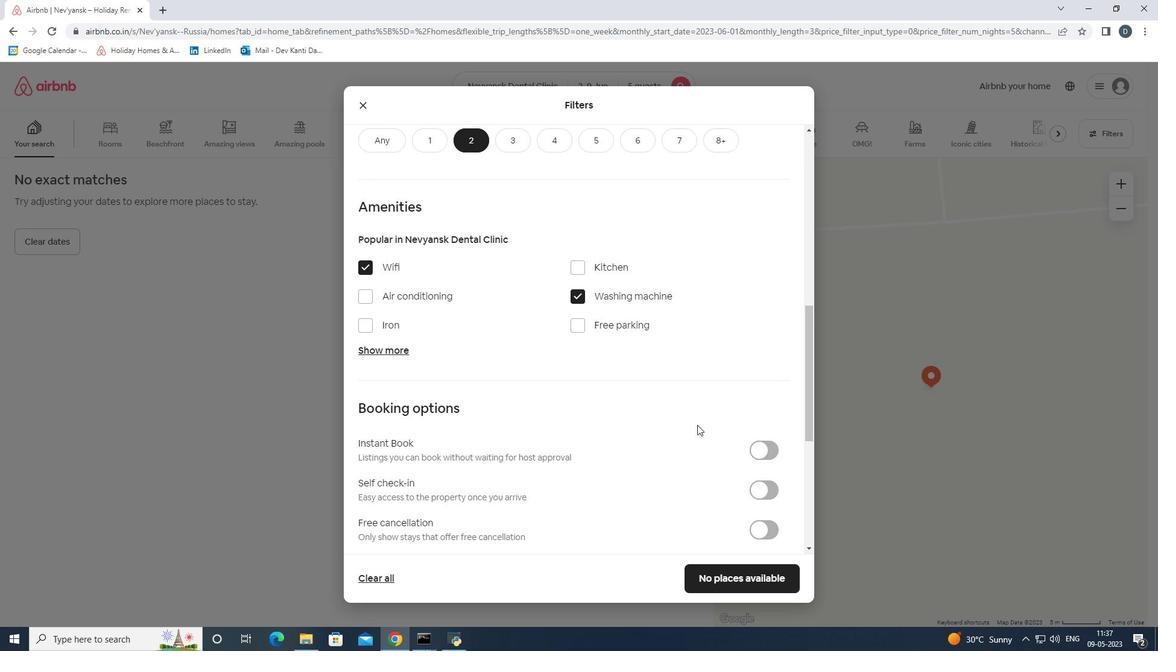 
Action: Mouse scrolled (699, 424) with delta (0, 0)
Screenshot: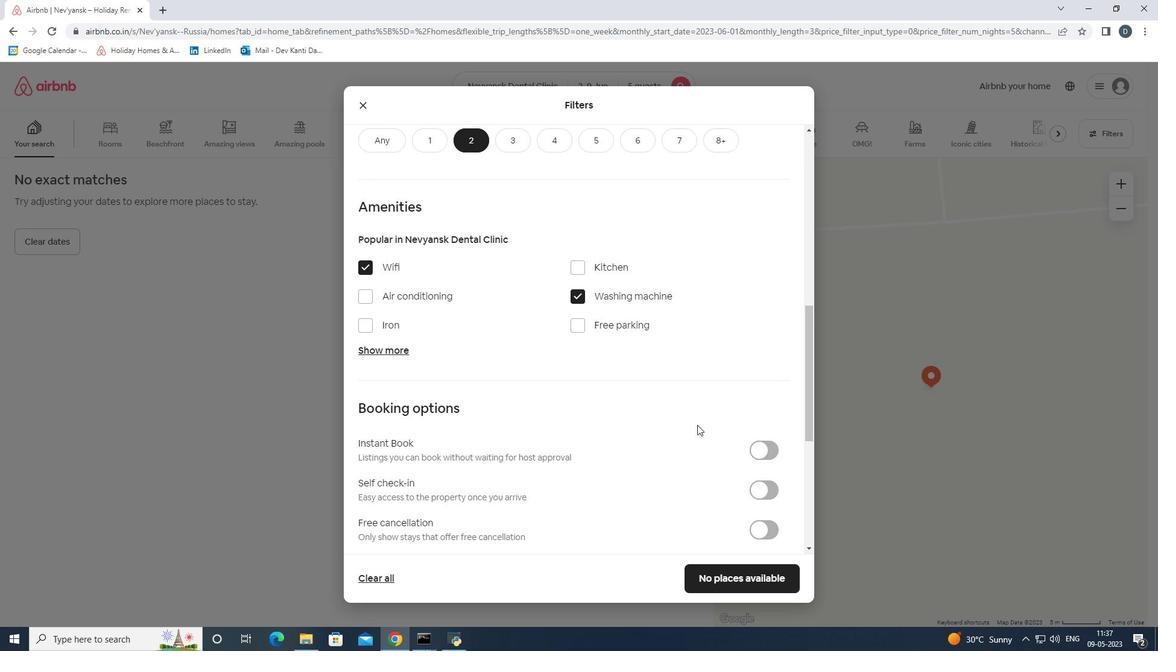 
Action: Mouse moved to (759, 423)
Screenshot: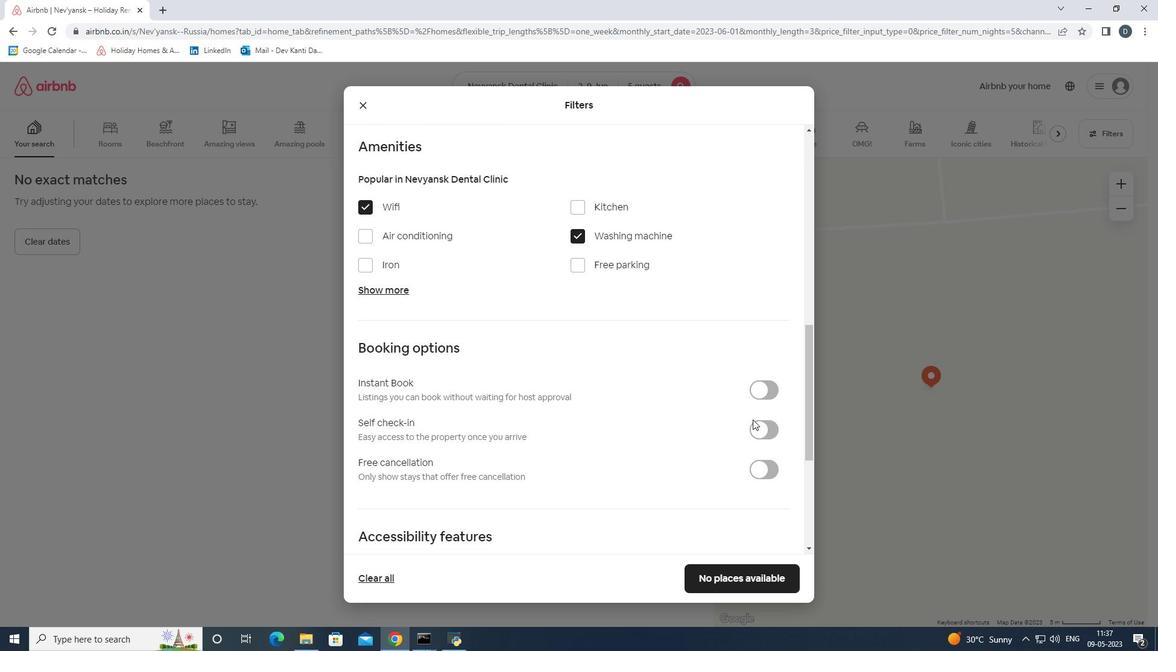 
Action: Mouse pressed left at (759, 423)
Screenshot: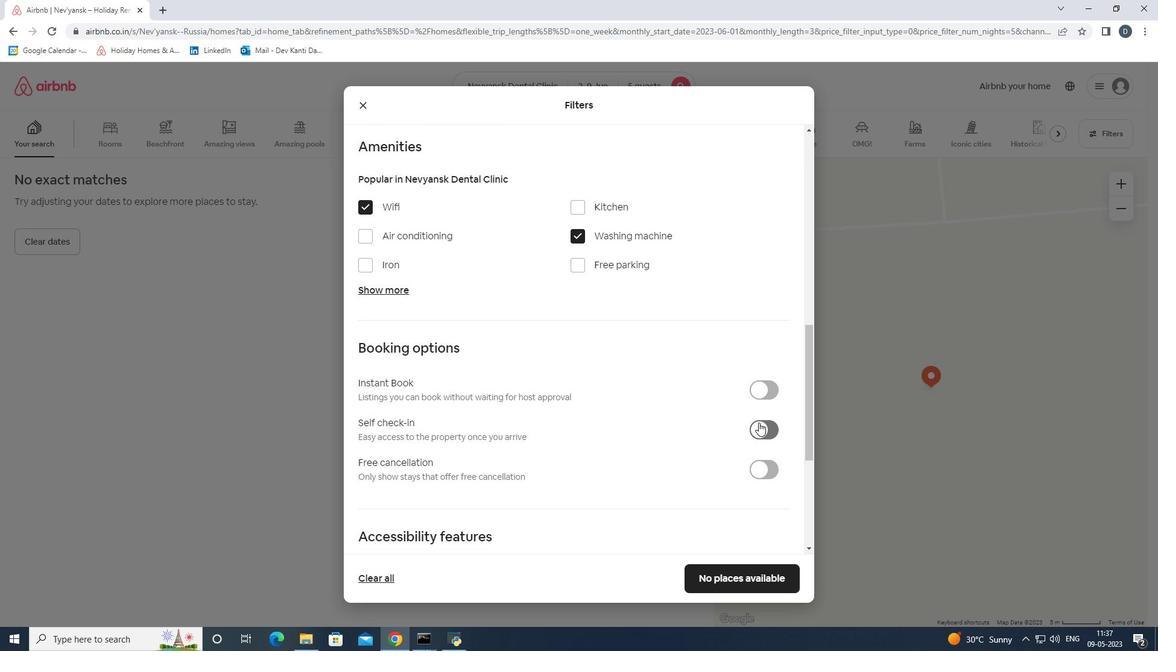 
Action: Mouse scrolled (759, 422) with delta (0, 0)
Screenshot: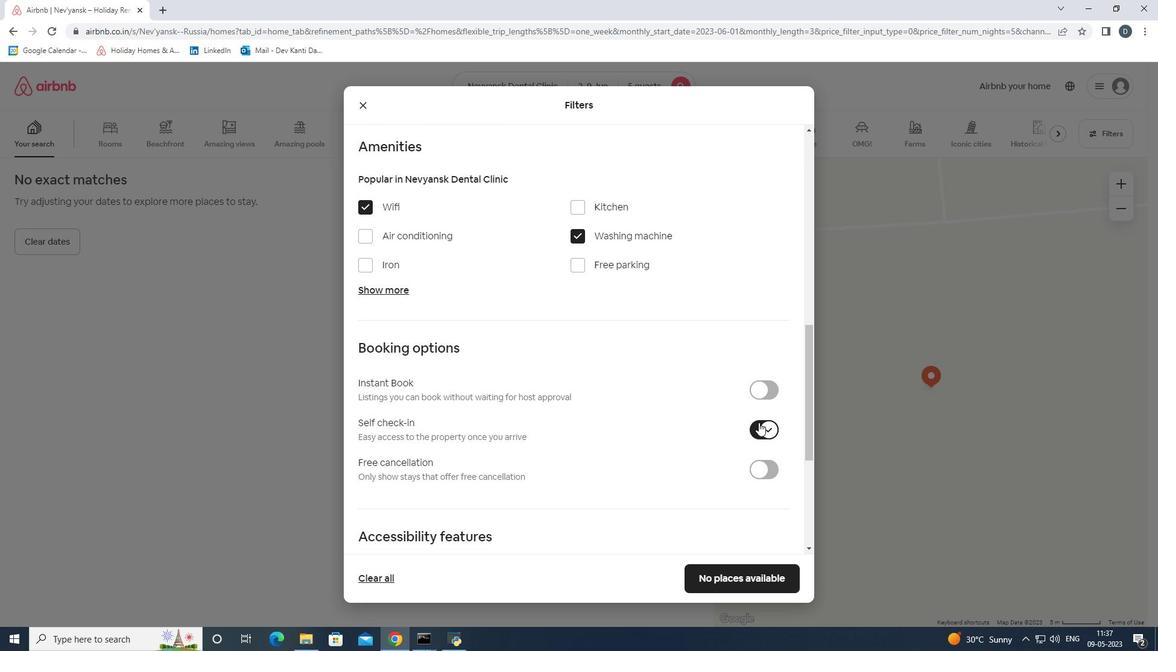 
Action: Mouse scrolled (759, 422) with delta (0, 0)
Screenshot: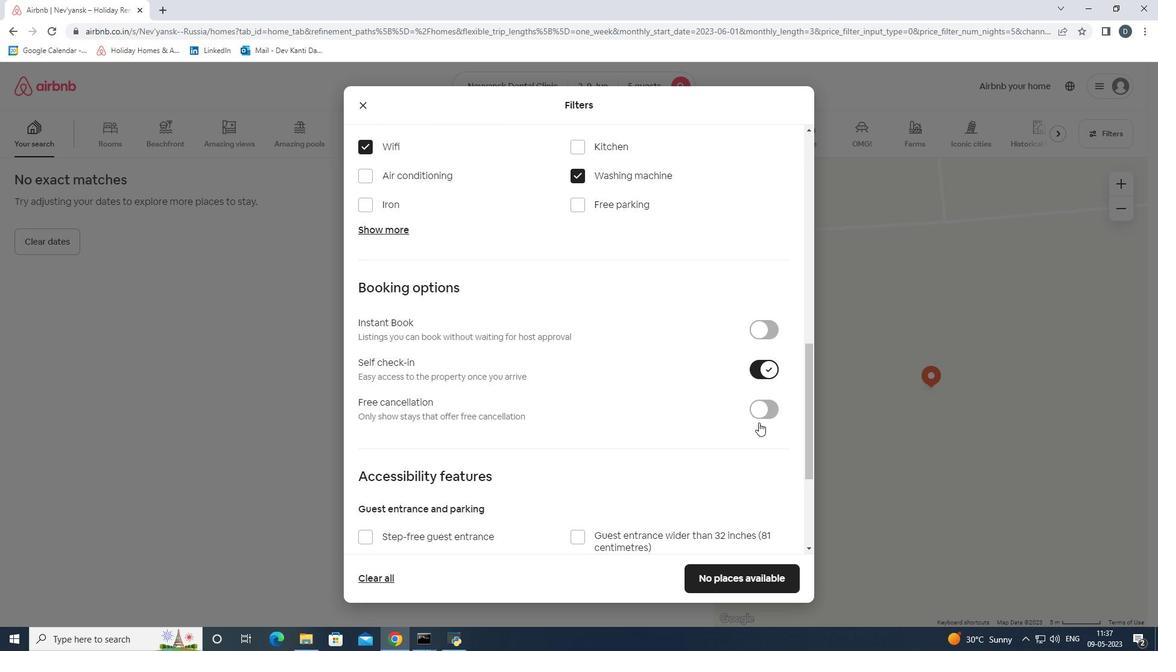 
Action: Mouse scrolled (759, 422) with delta (0, 0)
Screenshot: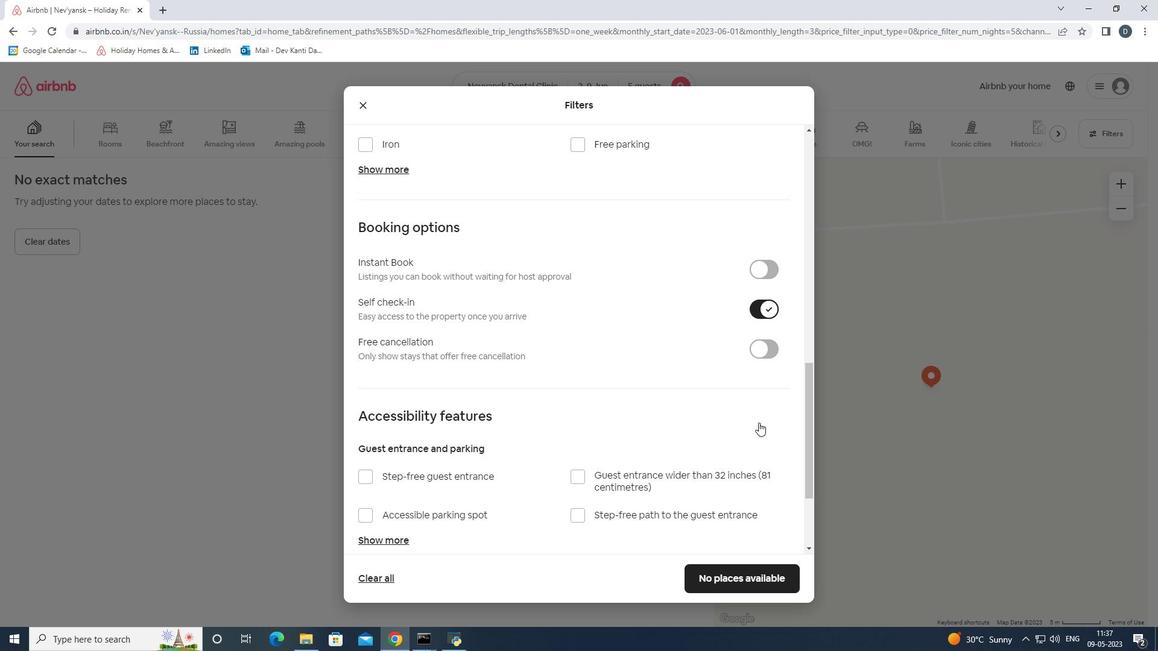 
Action: Mouse scrolled (759, 422) with delta (0, 0)
Screenshot: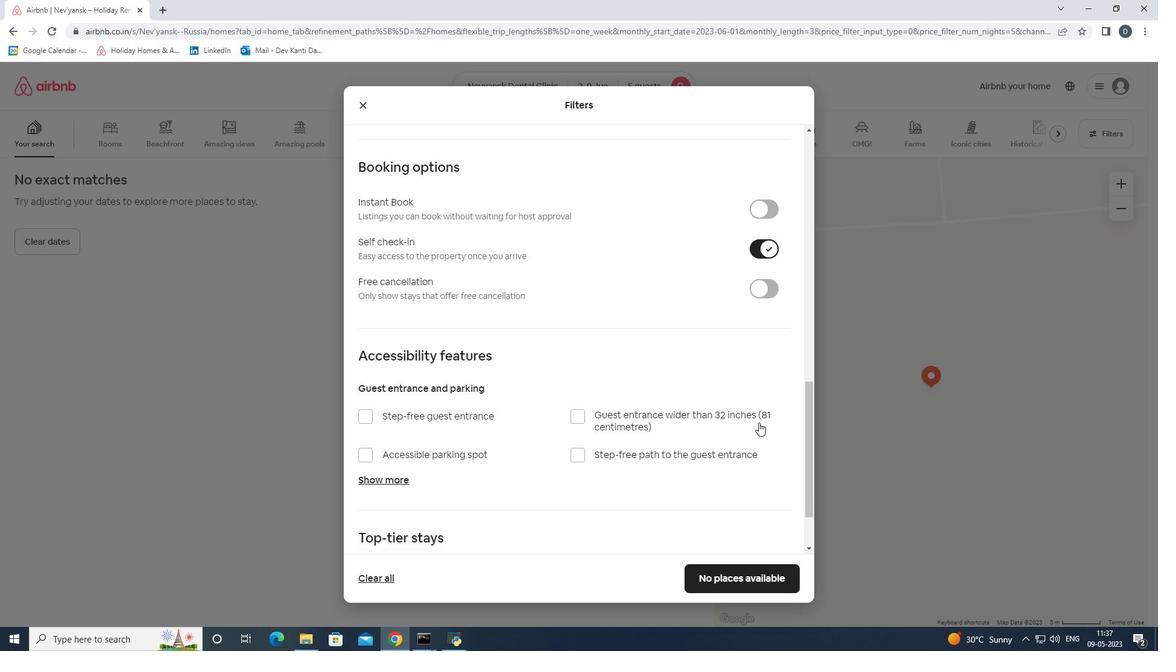 
Action: Mouse scrolled (759, 422) with delta (0, 0)
Screenshot: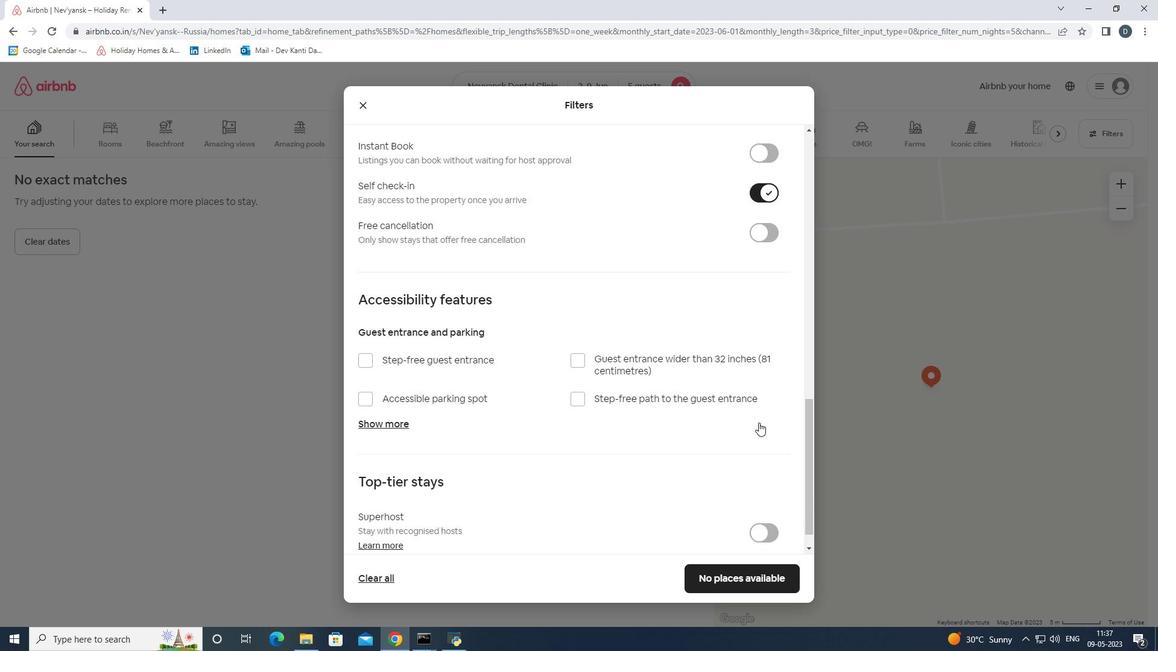 
Action: Mouse scrolled (759, 422) with delta (0, 0)
Screenshot: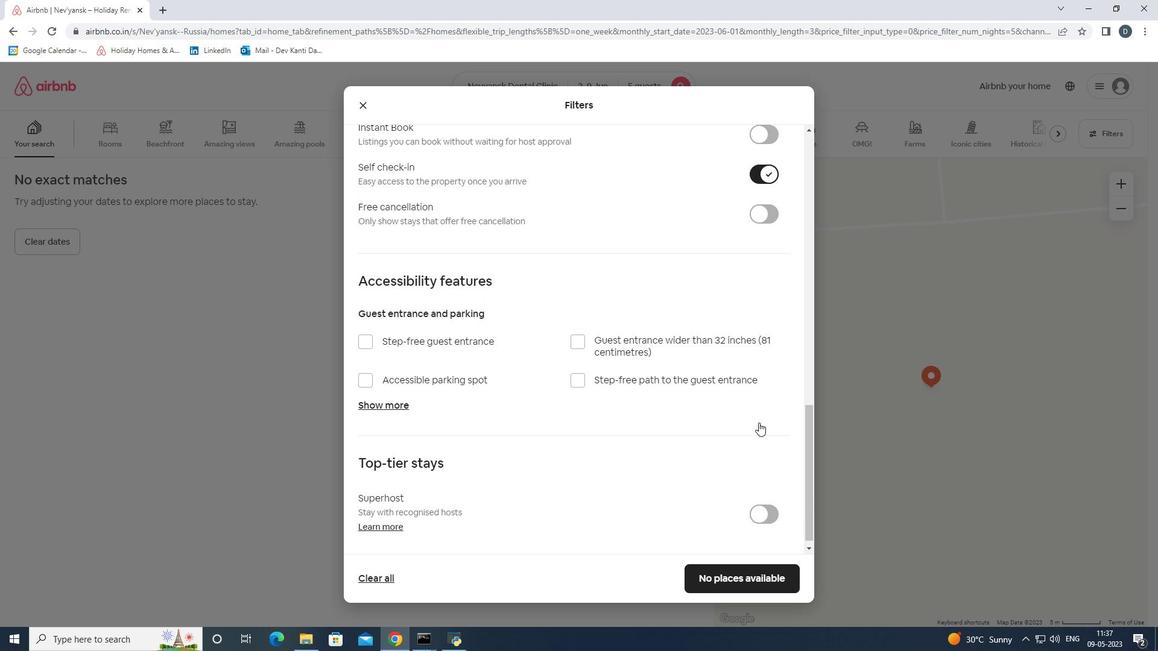 
Action: Mouse moved to (716, 572)
Screenshot: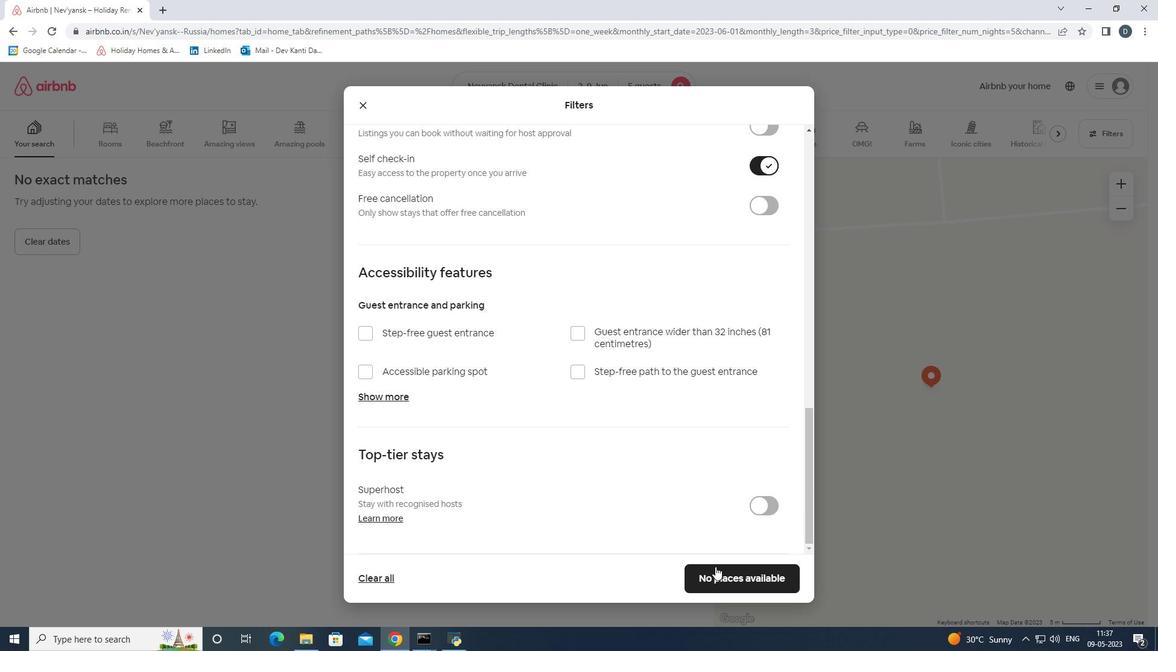 
Action: Mouse pressed left at (716, 572)
Screenshot: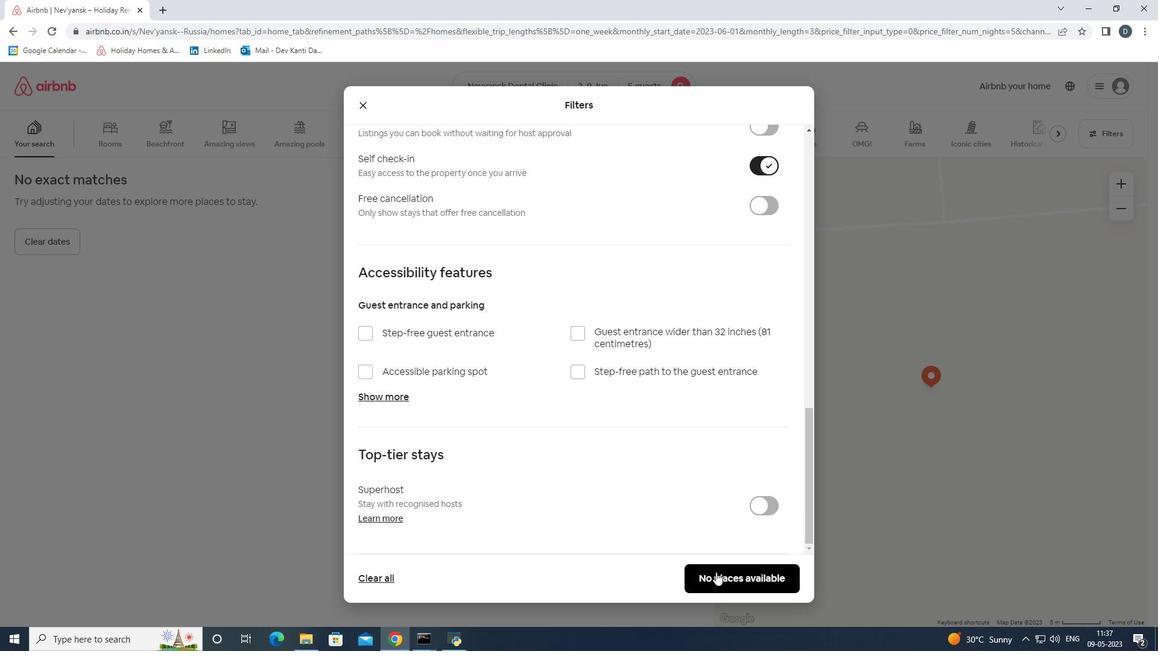 
Action: Mouse moved to (715, 573)
Screenshot: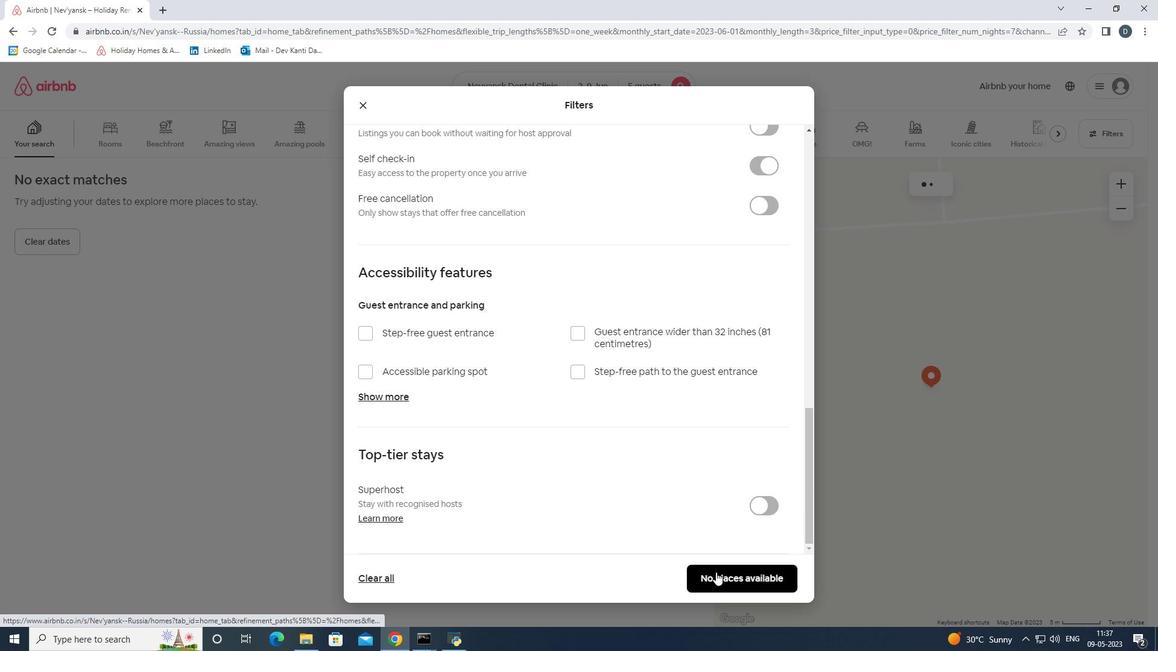 
